 Task: Look for space in Mocajuba, Brazil from 12th July, 2023 to 16th July, 2023 for 8 adults in price range Rs.10000 to Rs.16000. Place can be private room with 8 bedrooms having 8 beds and 8 bathrooms. Property type can be house, flat, guest house. Amenities needed are: wifi, TV, free parkinig on premises, gym, breakfast. Booking option can be shelf check-in. Required host language is English.
Action: Mouse moved to (419, 95)
Screenshot: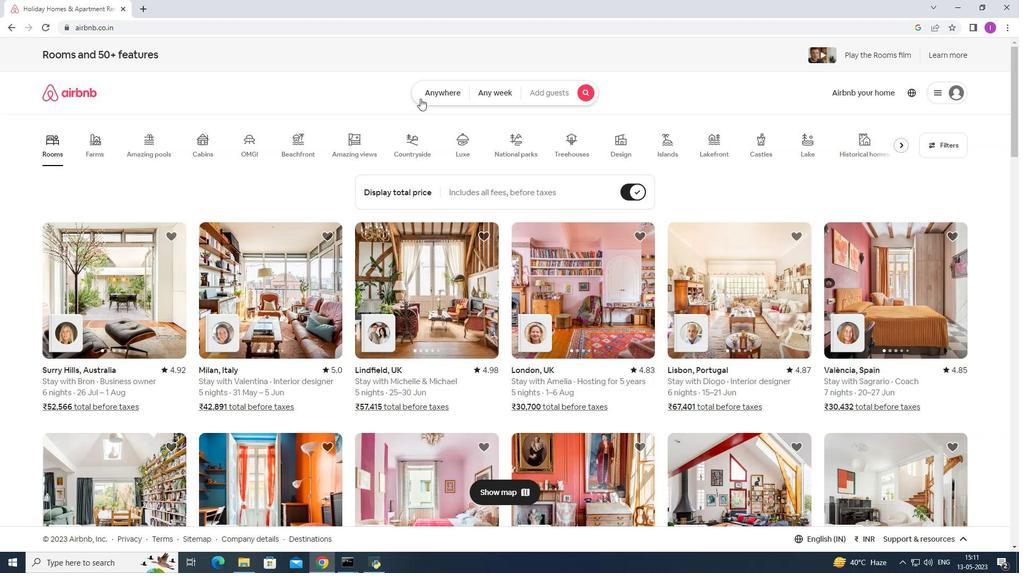 
Action: Mouse pressed left at (419, 95)
Screenshot: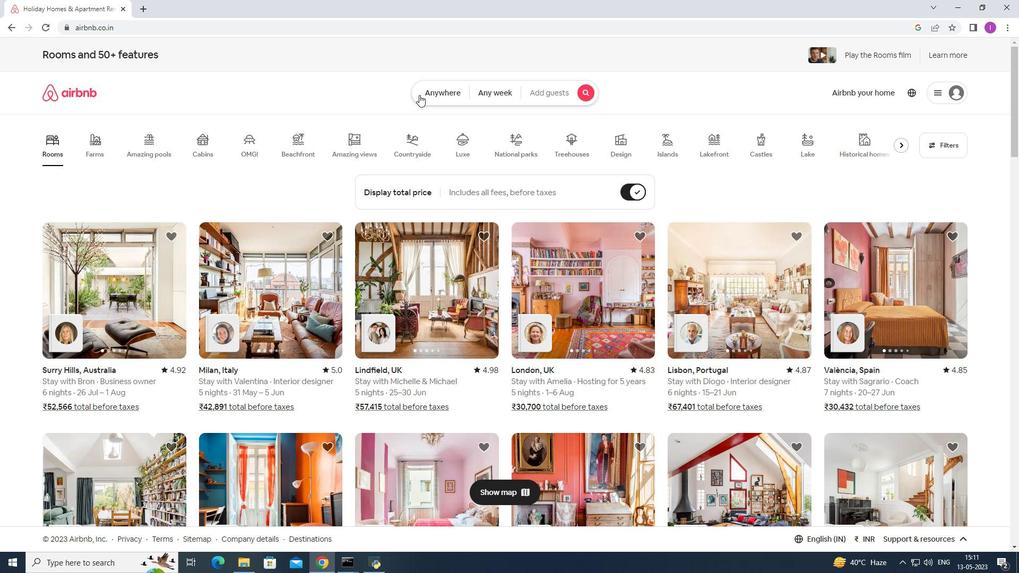 
Action: Mouse moved to (369, 135)
Screenshot: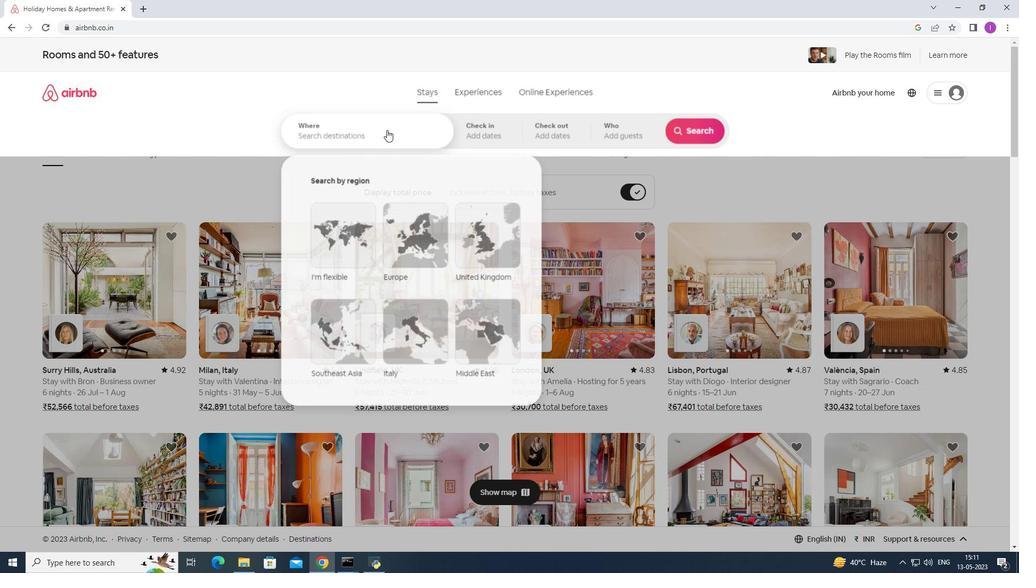 
Action: Mouse pressed left at (369, 135)
Screenshot: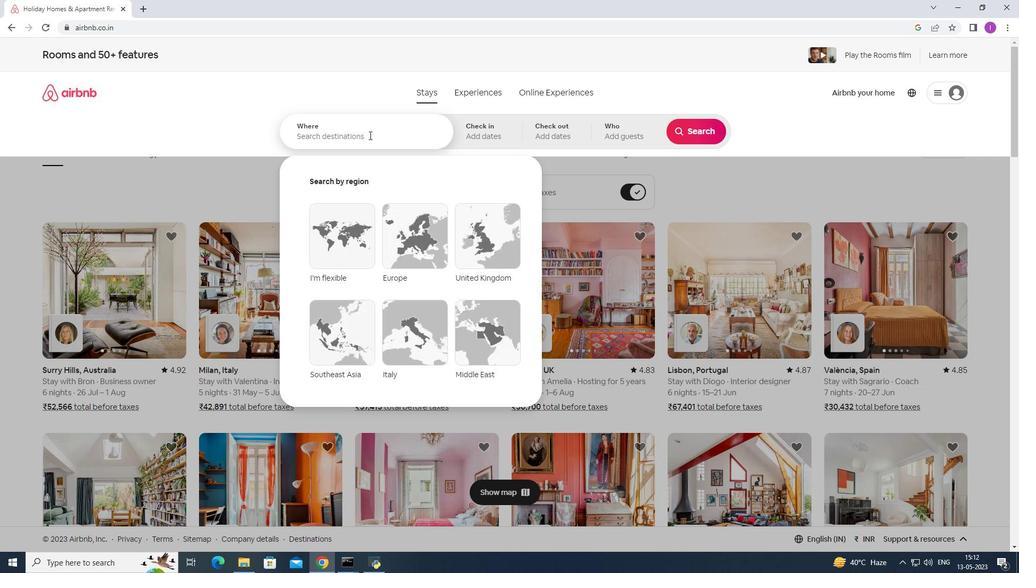 
Action: Mouse moved to (369, 135)
Screenshot: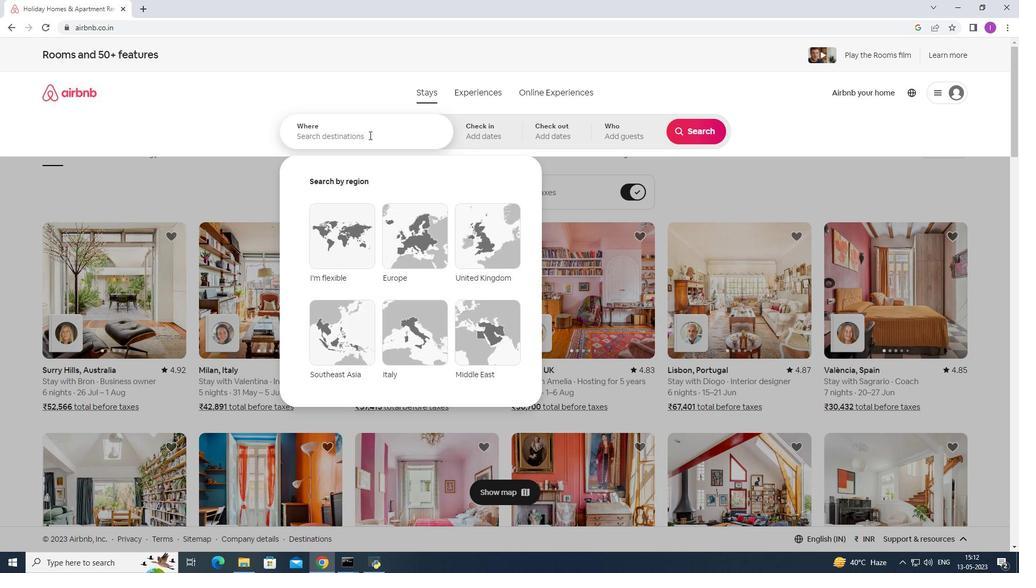 
Action: Key pressed <Key.shift>Mocajuba,<Key.shift>Brazil
Screenshot: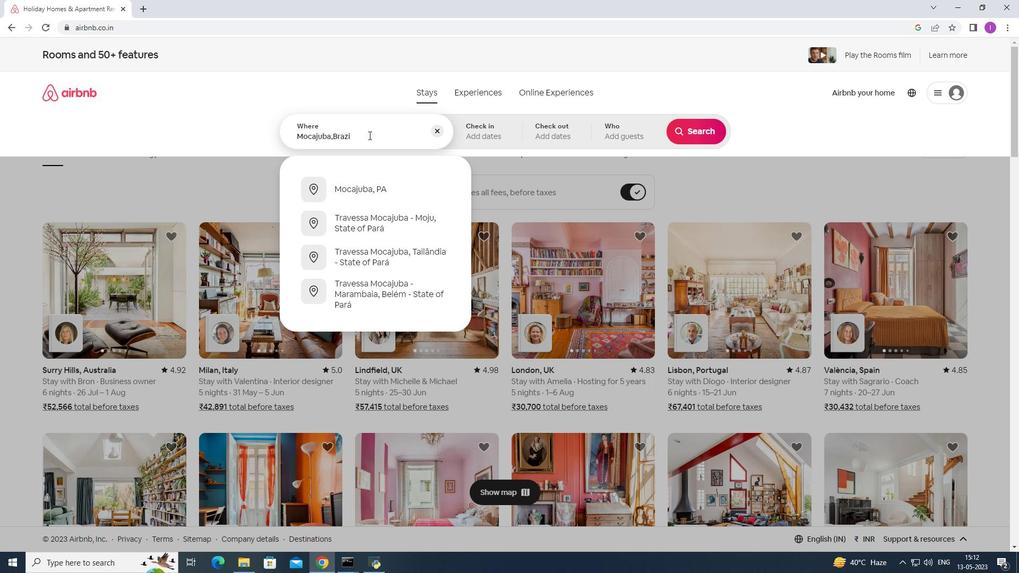 
Action: Mouse moved to (494, 146)
Screenshot: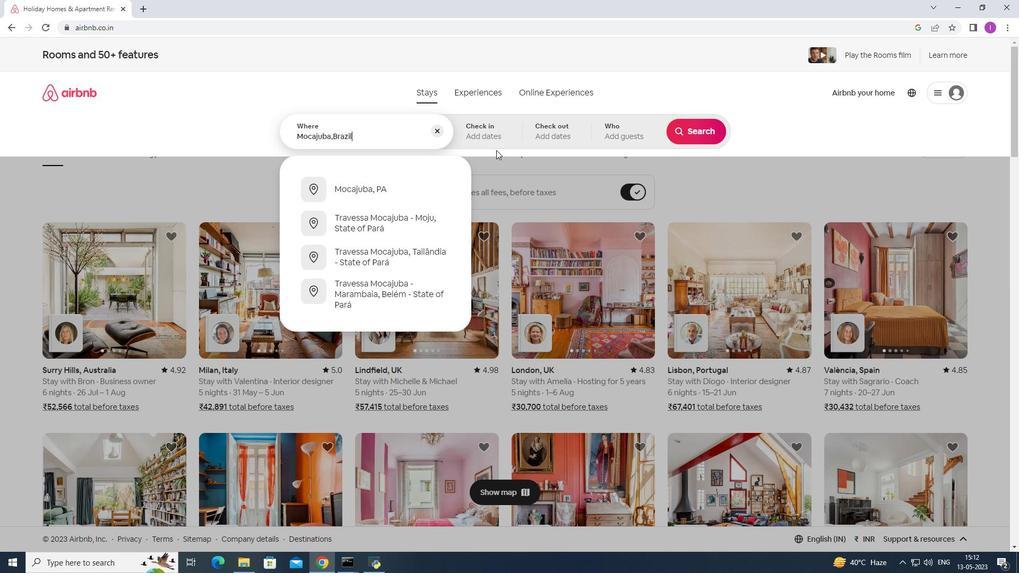 
Action: Mouse pressed left at (494, 146)
Screenshot: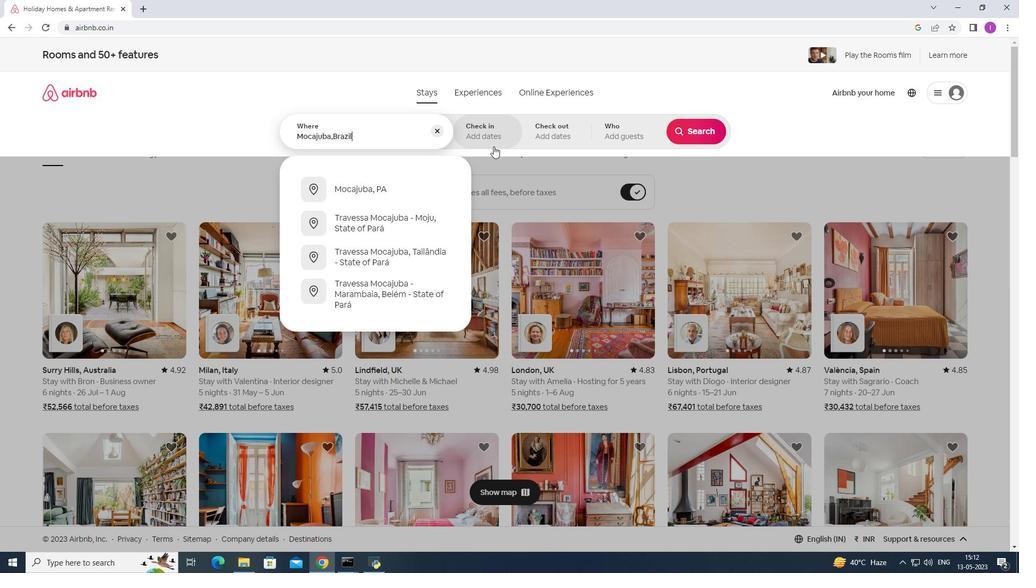 
Action: Mouse moved to (691, 214)
Screenshot: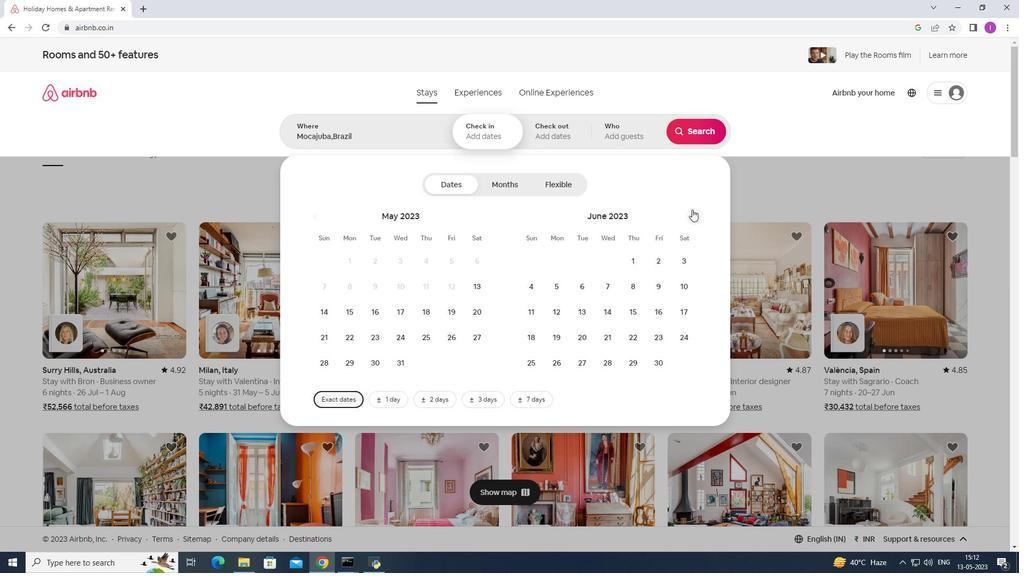 
Action: Mouse pressed left at (691, 214)
Screenshot: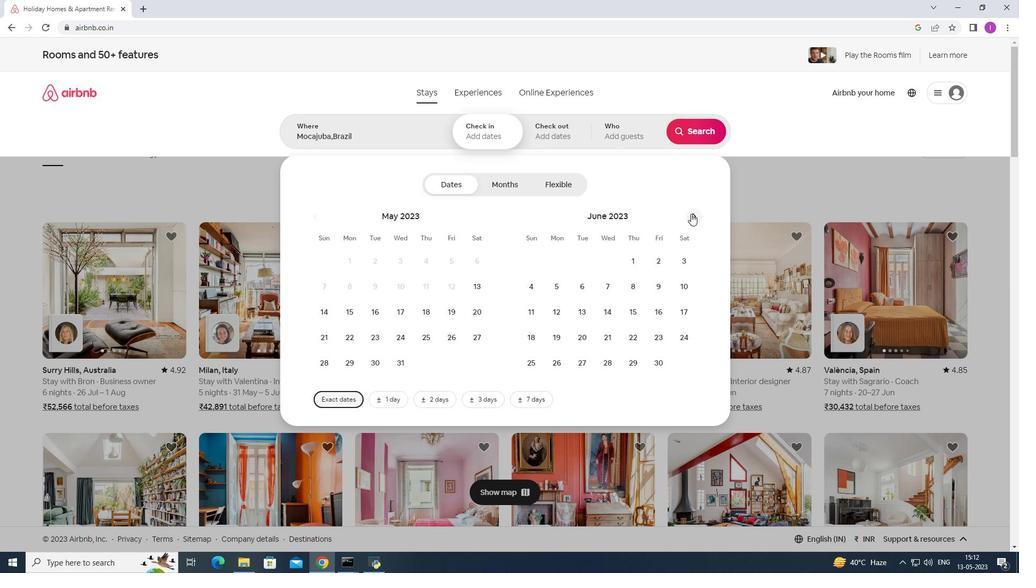 
Action: Mouse moved to (610, 313)
Screenshot: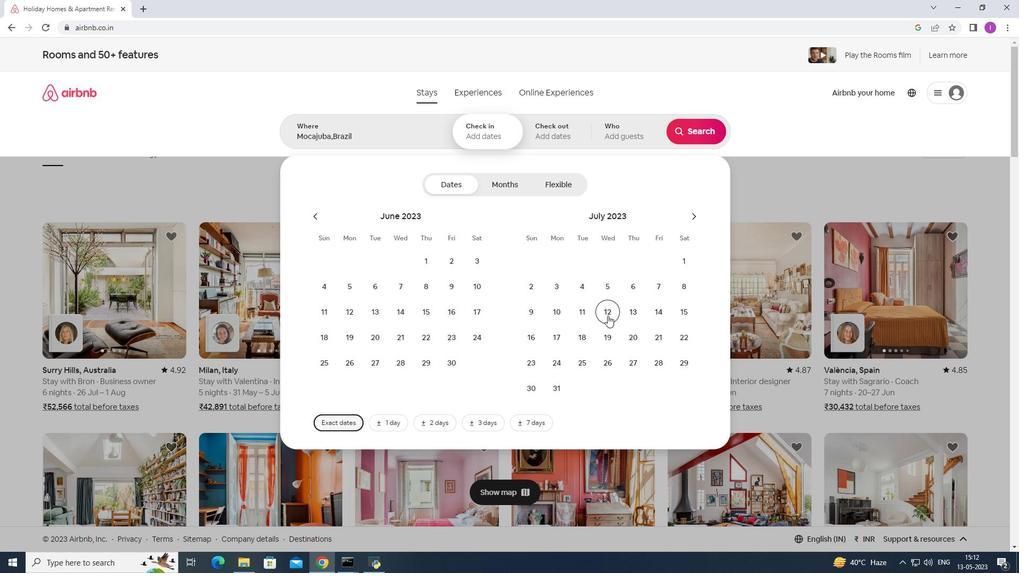 
Action: Mouse pressed left at (610, 313)
Screenshot: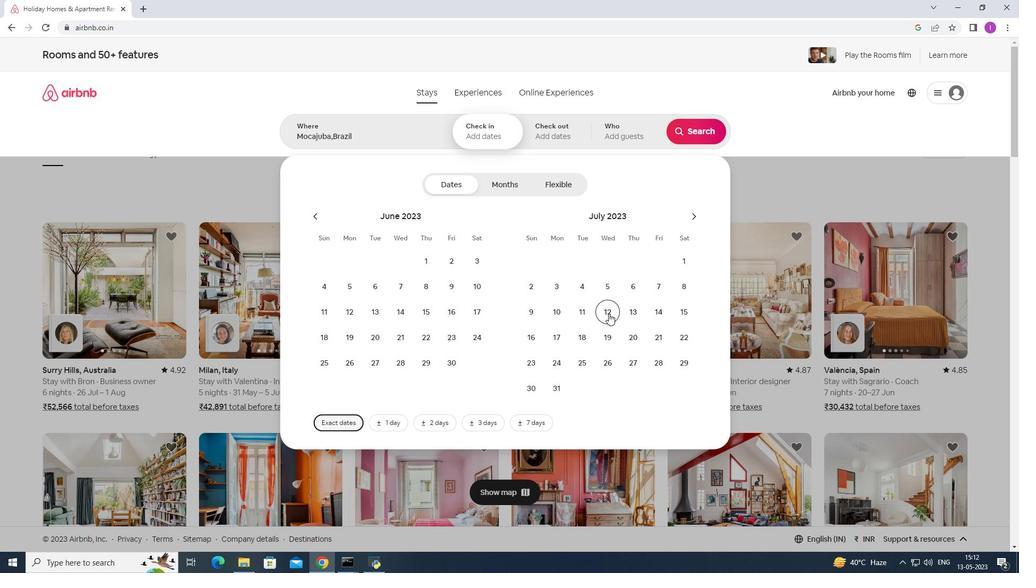 
Action: Mouse moved to (535, 338)
Screenshot: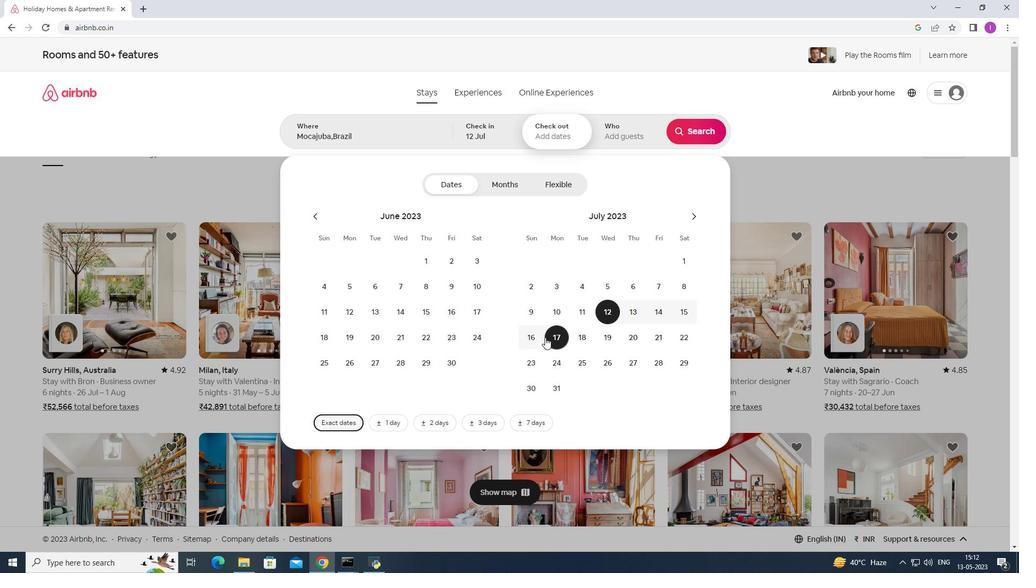 
Action: Mouse pressed left at (535, 338)
Screenshot: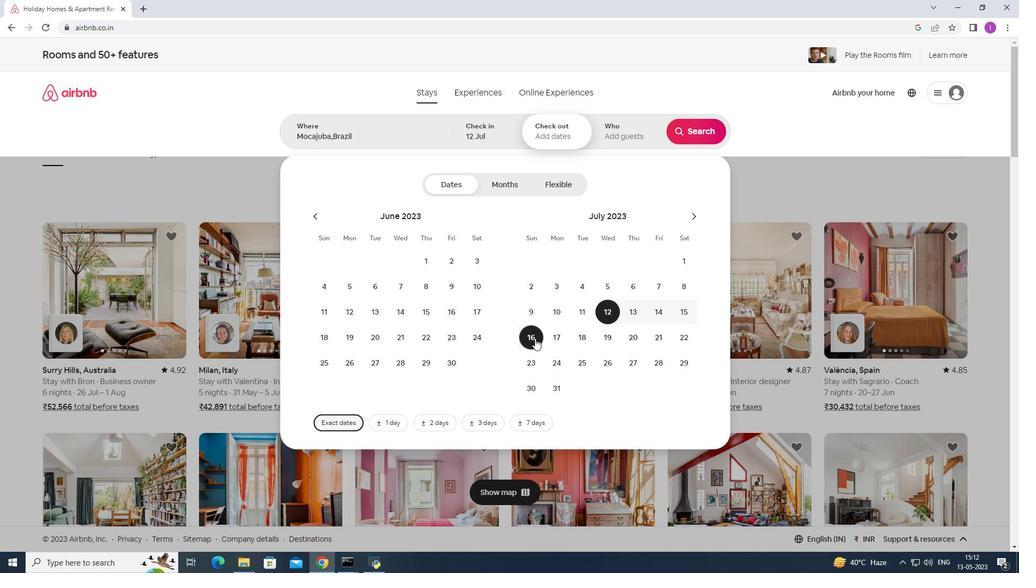 
Action: Mouse moved to (610, 135)
Screenshot: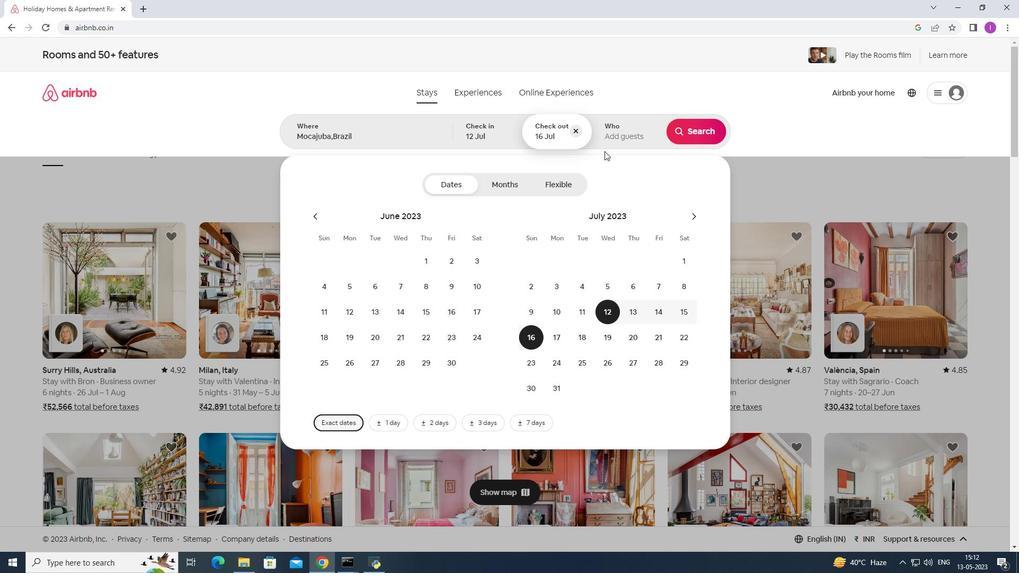 
Action: Mouse pressed left at (610, 135)
Screenshot: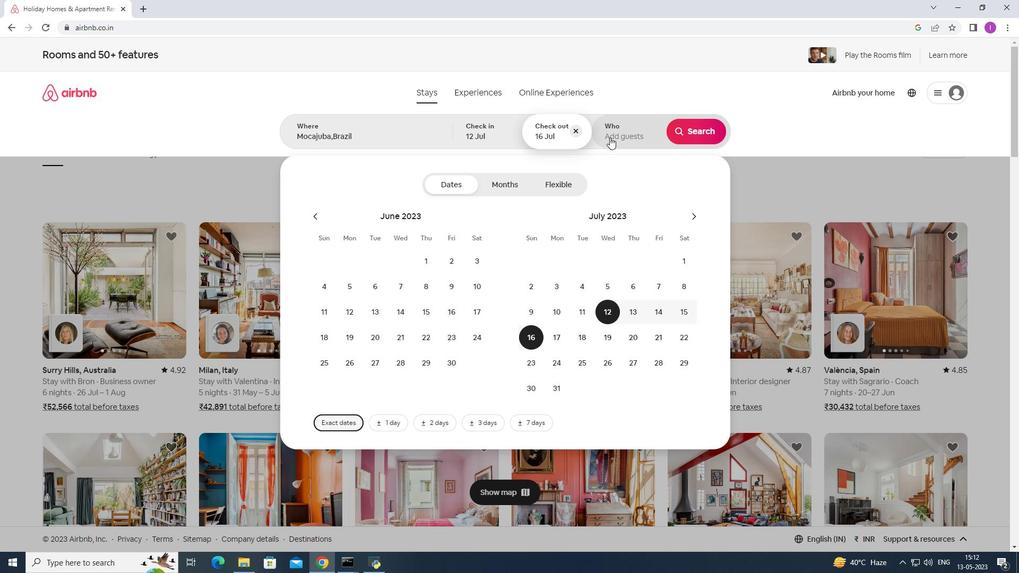 
Action: Mouse moved to (701, 187)
Screenshot: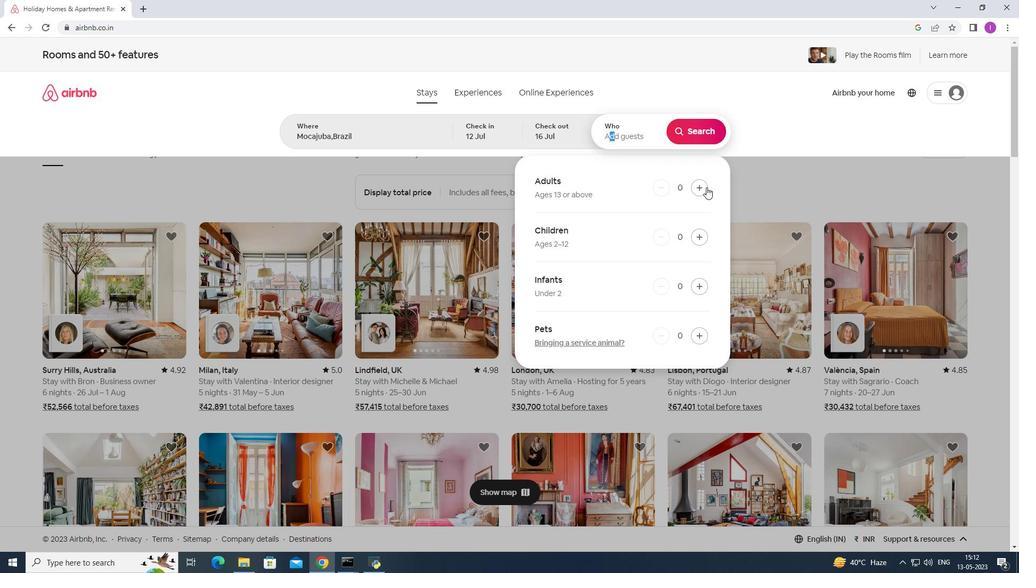 
Action: Mouse pressed left at (701, 187)
Screenshot: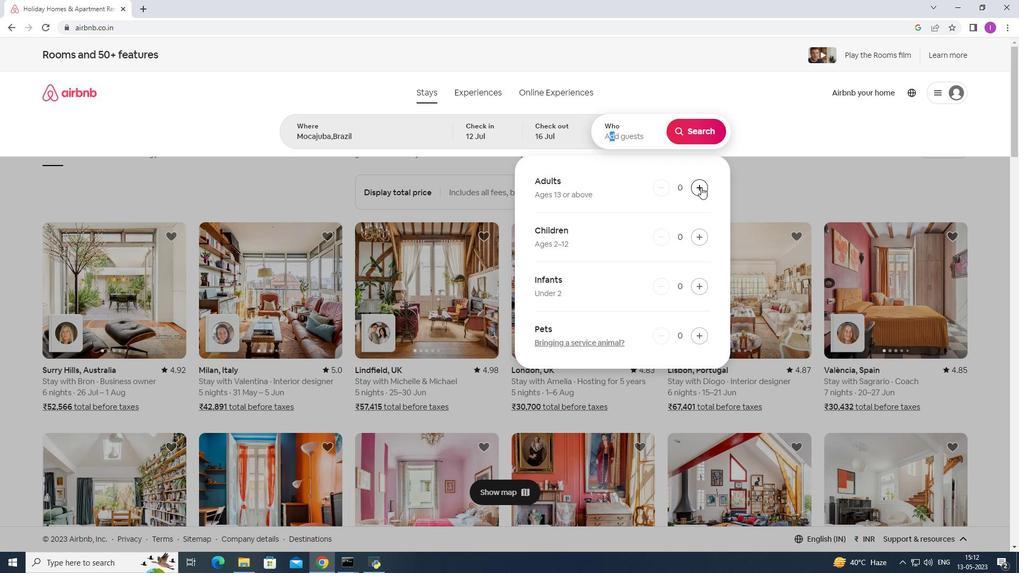 
Action: Mouse pressed left at (701, 187)
Screenshot: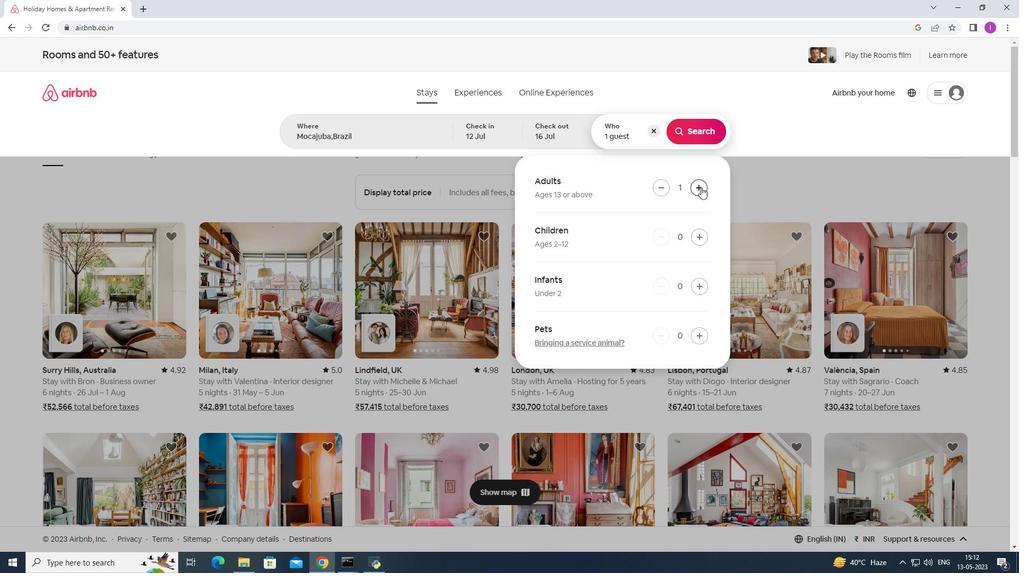
Action: Mouse pressed left at (701, 187)
Screenshot: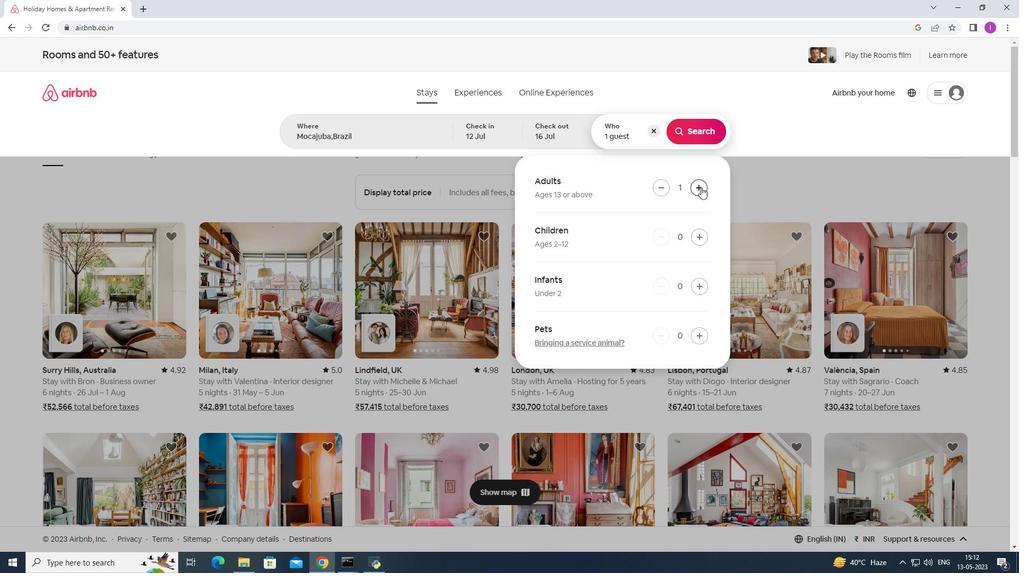 
Action: Mouse pressed left at (701, 187)
Screenshot: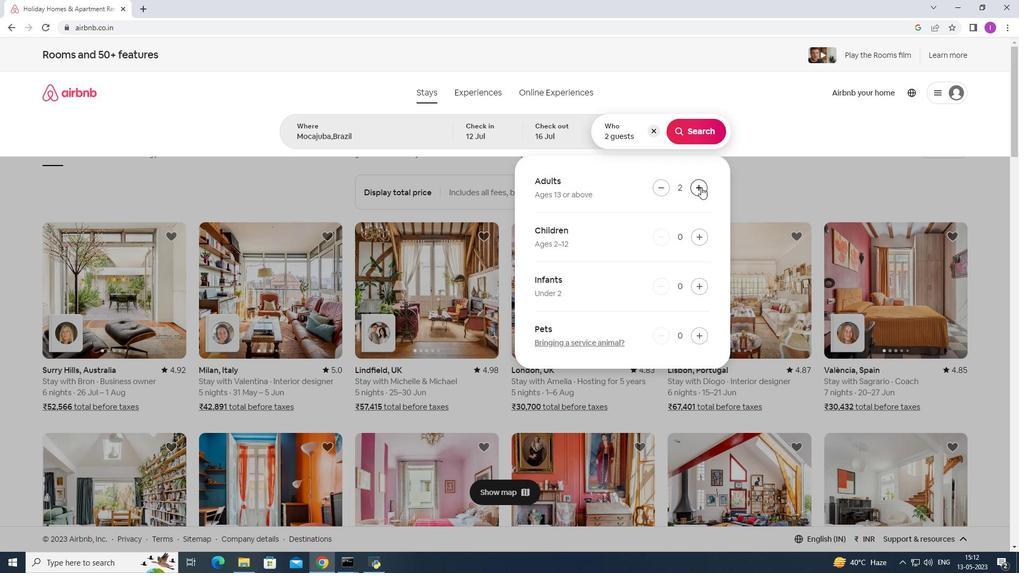 
Action: Mouse pressed left at (701, 187)
Screenshot: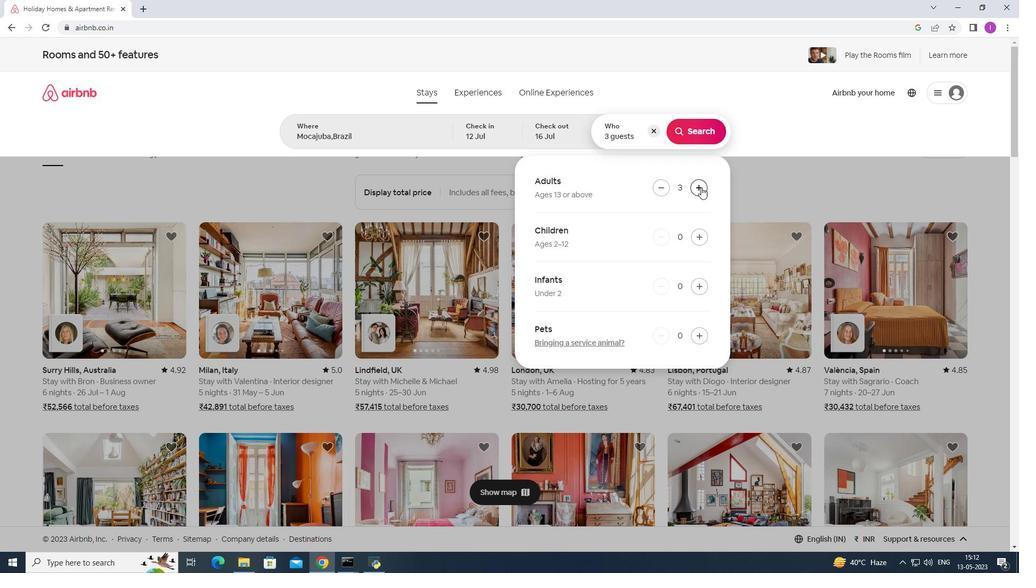 
Action: Mouse pressed left at (701, 187)
Screenshot: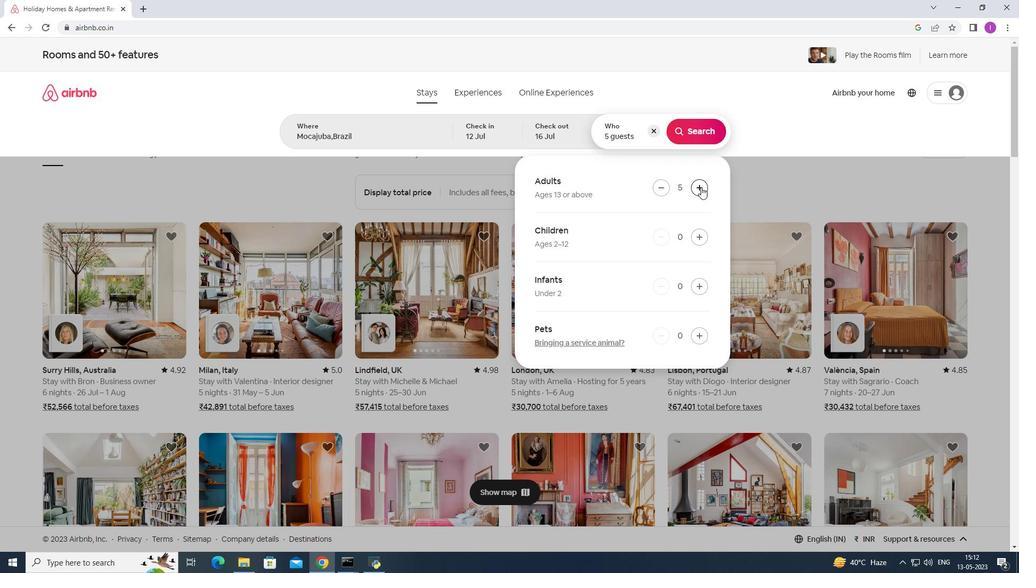 
Action: Mouse pressed left at (701, 187)
Screenshot: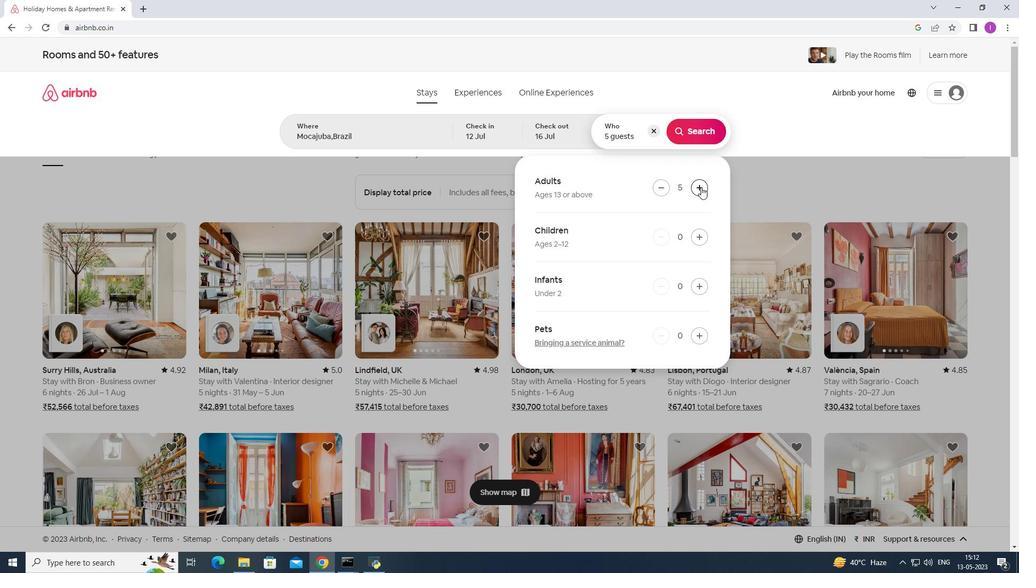 
Action: Mouse moved to (701, 188)
Screenshot: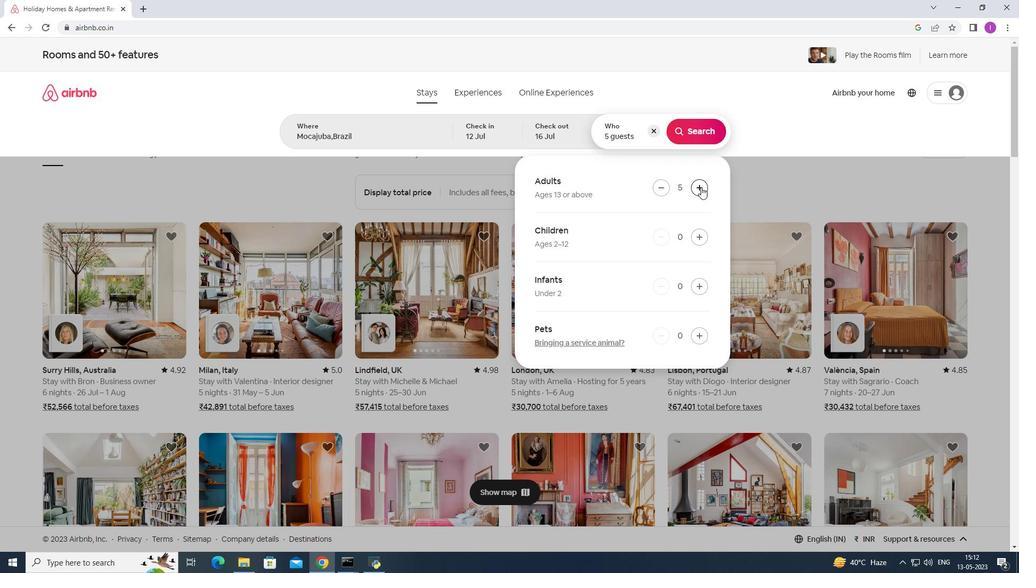 
Action: Mouse pressed left at (701, 188)
Screenshot: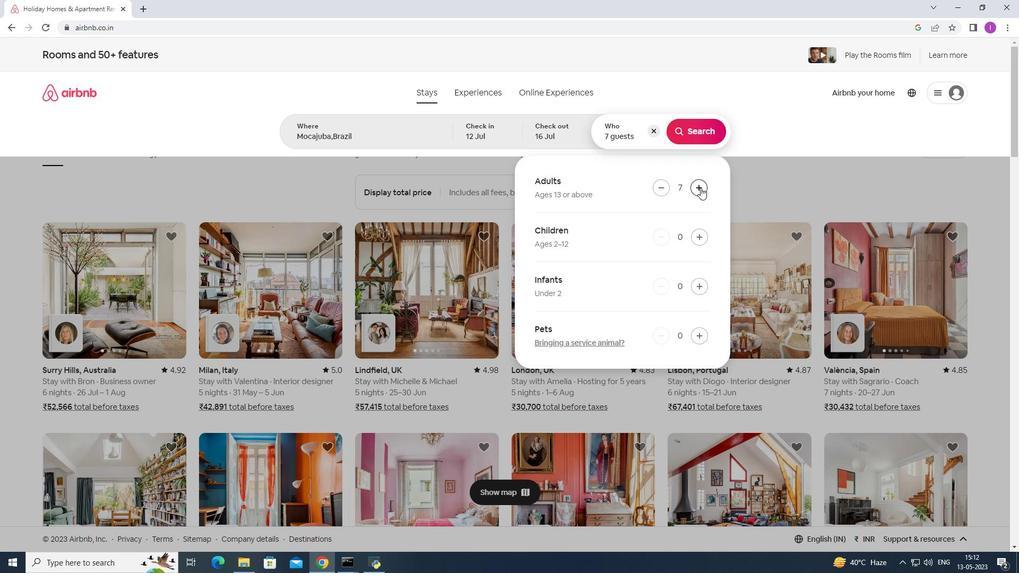 
Action: Mouse moved to (705, 130)
Screenshot: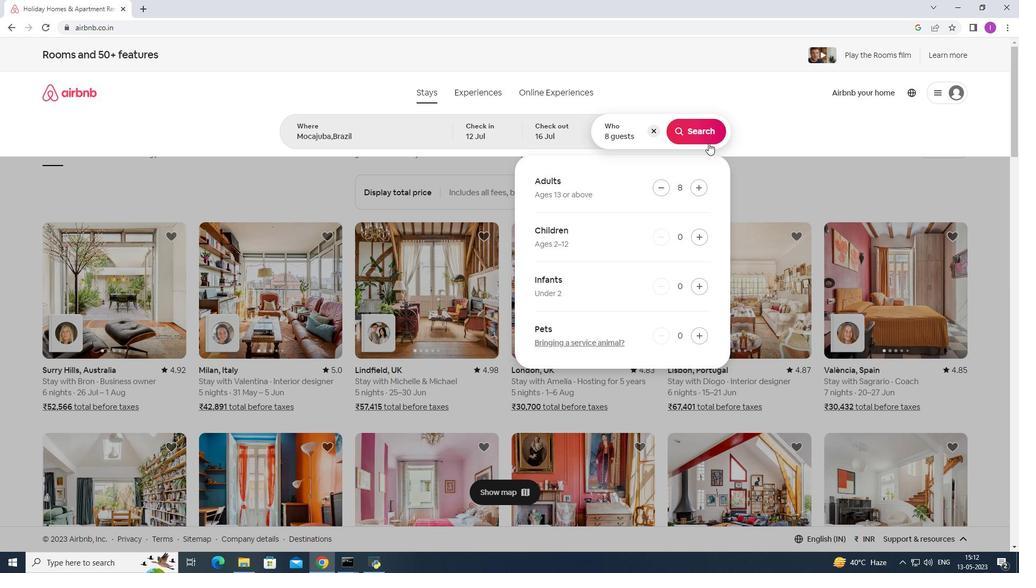 
Action: Mouse pressed left at (705, 130)
Screenshot: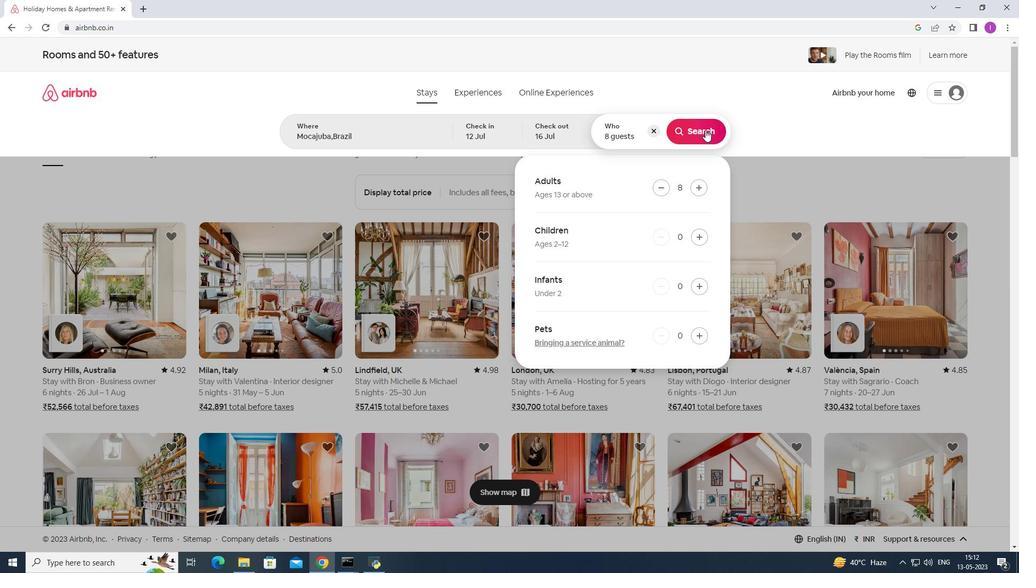 
Action: Mouse moved to (967, 104)
Screenshot: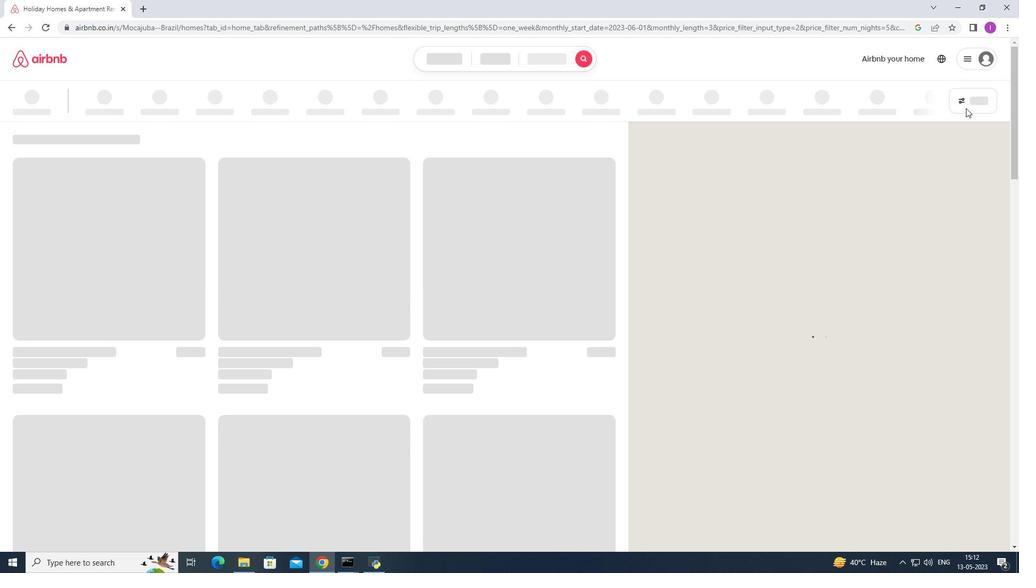
Action: Mouse pressed left at (967, 104)
Screenshot: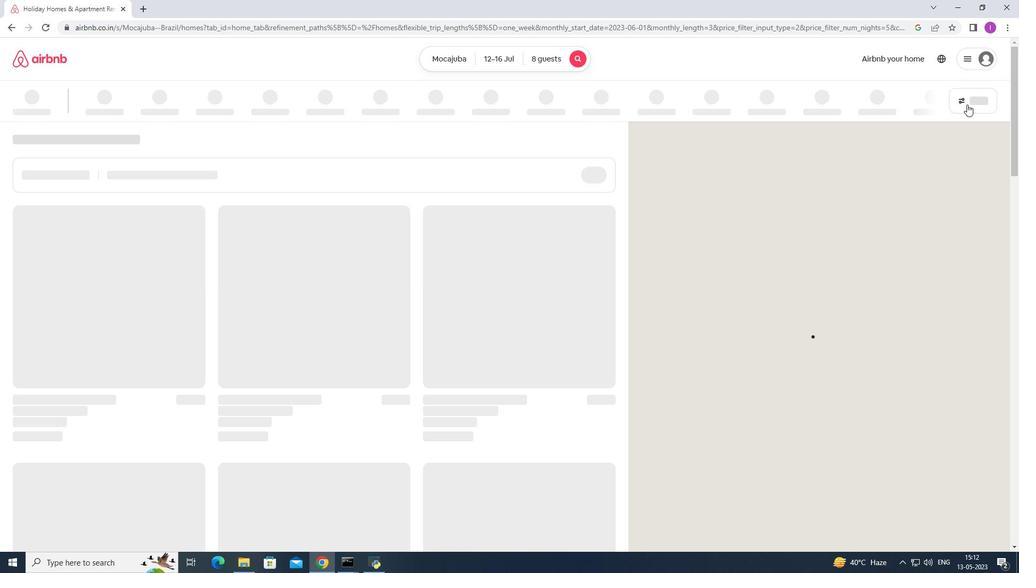 
Action: Mouse moved to (569, 360)
Screenshot: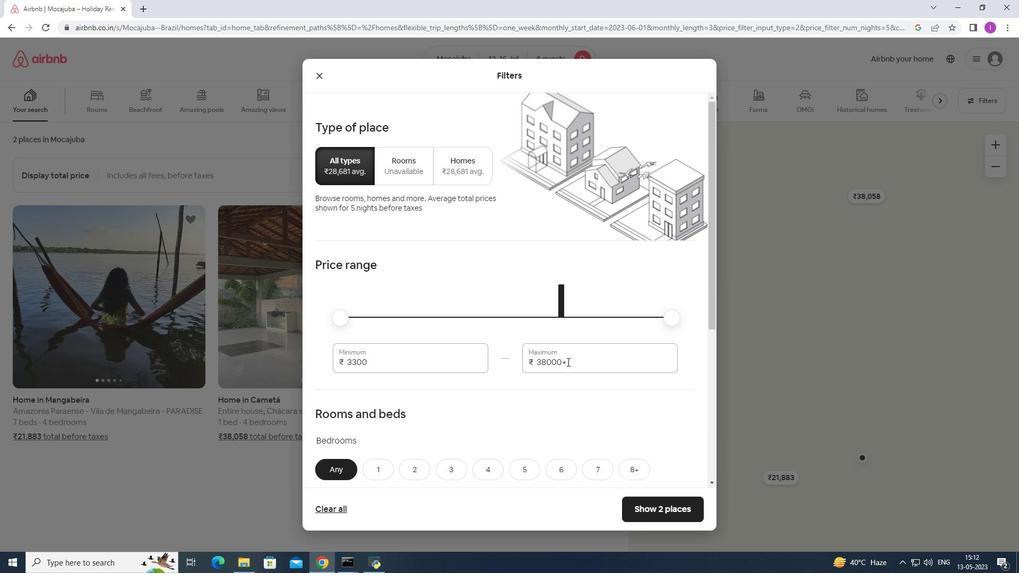 
Action: Mouse pressed left at (569, 360)
Screenshot: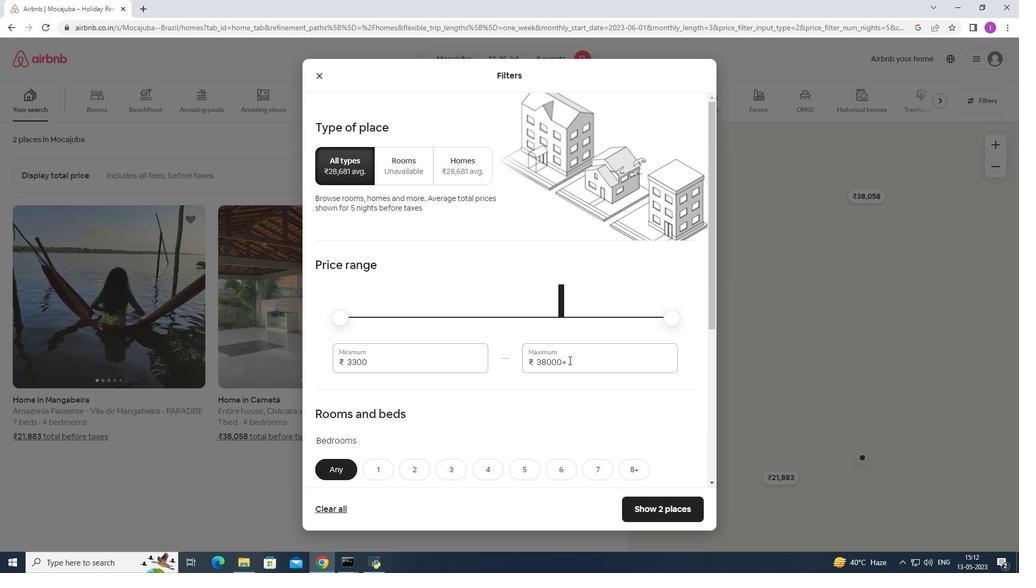 
Action: Mouse moved to (575, 362)
Screenshot: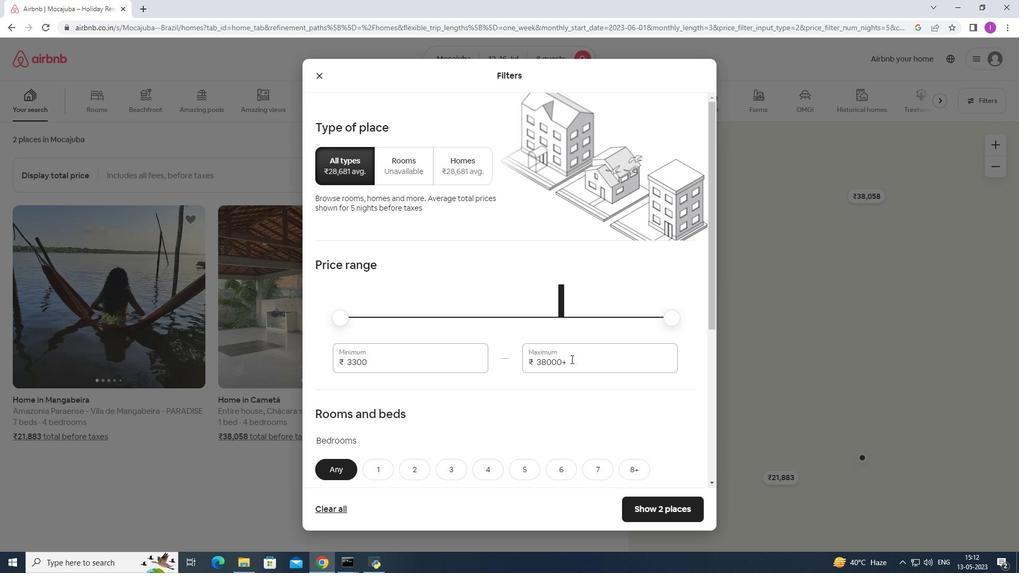 
Action: Mouse pressed left at (575, 362)
Screenshot: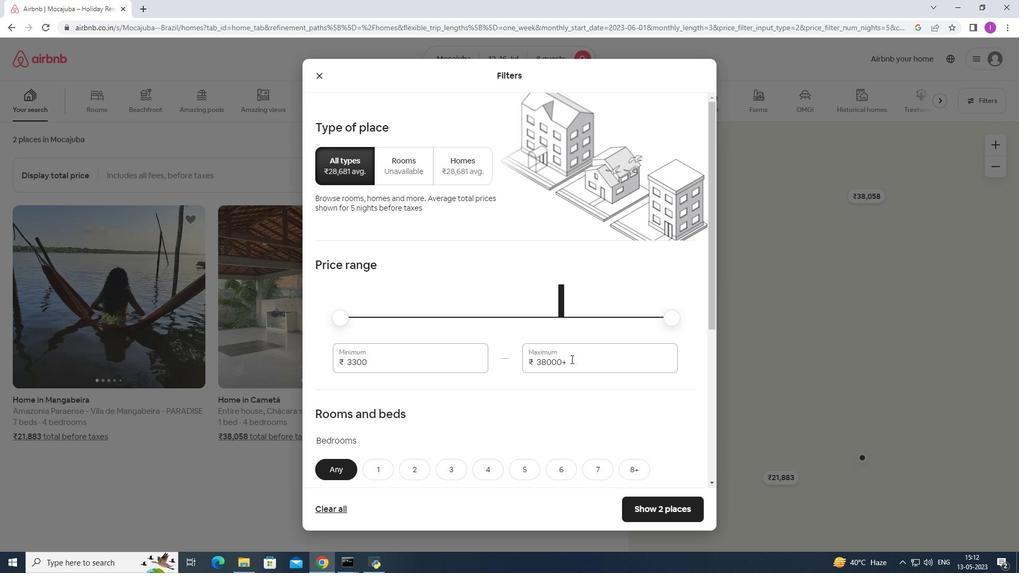 
Action: Mouse moved to (565, 361)
Screenshot: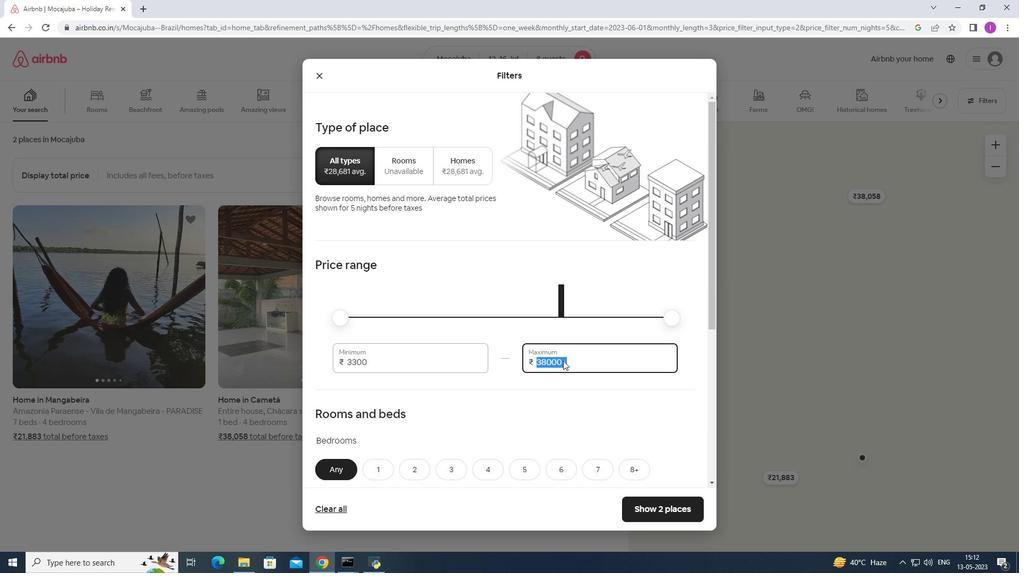 
Action: Mouse pressed left at (565, 361)
Screenshot: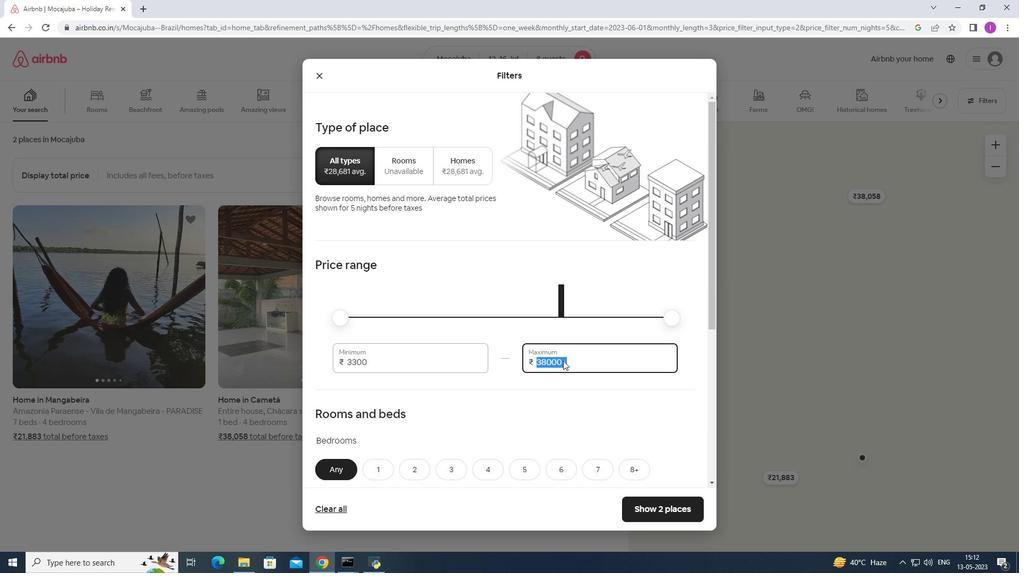 
Action: Mouse moved to (574, 360)
Screenshot: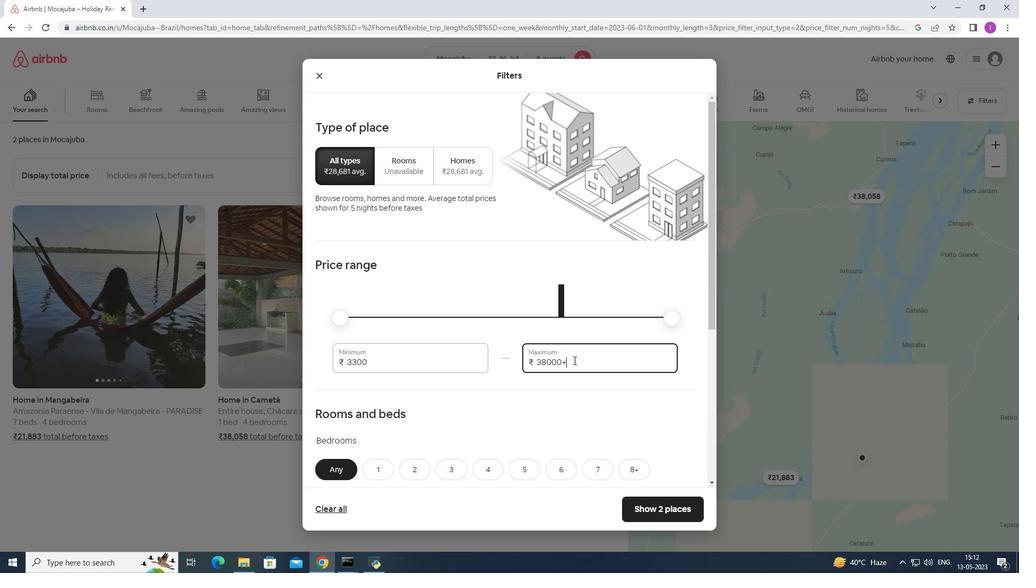 
Action: Mouse pressed left at (574, 360)
Screenshot: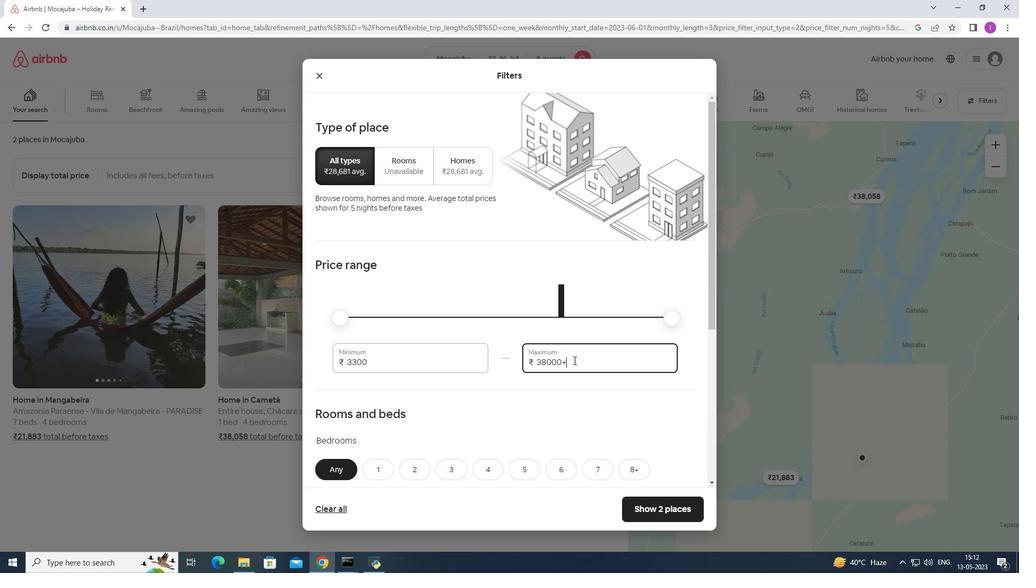 
Action: Mouse moved to (531, 370)
Screenshot: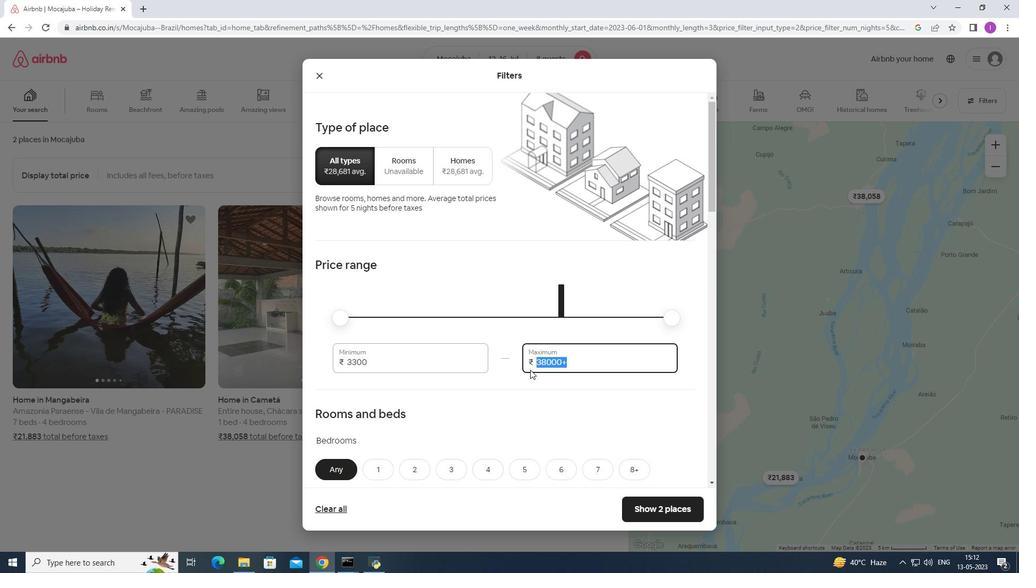 
Action: Key pressed 1
Screenshot: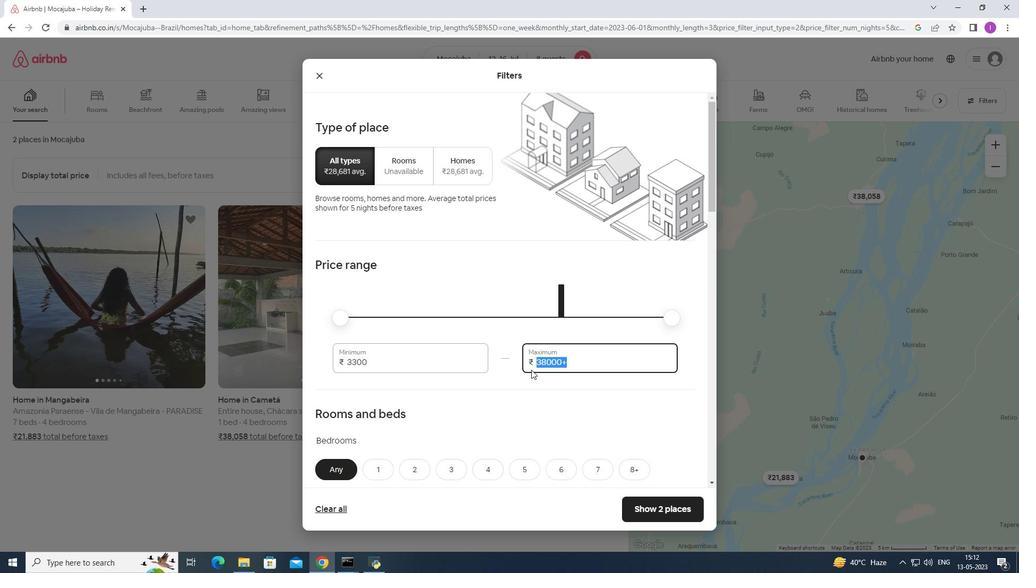 
Action: Mouse moved to (532, 369)
Screenshot: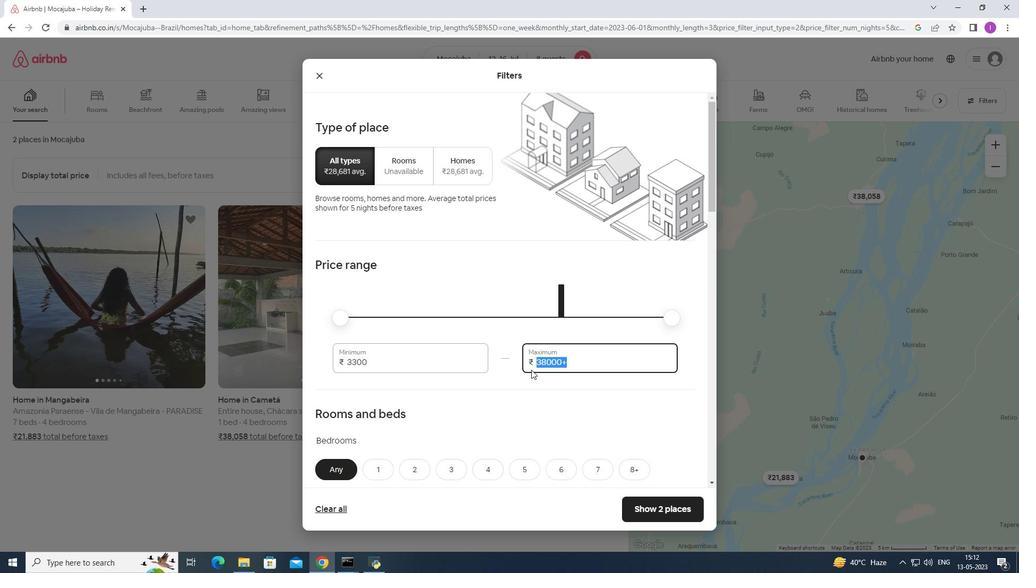 
Action: Key pressed 6000
Screenshot: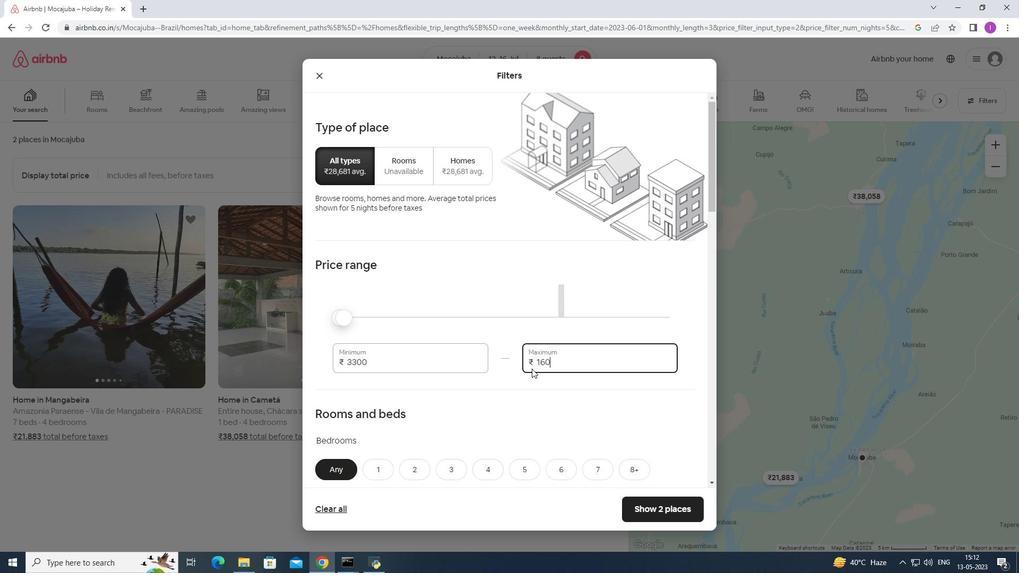 
Action: Mouse moved to (379, 365)
Screenshot: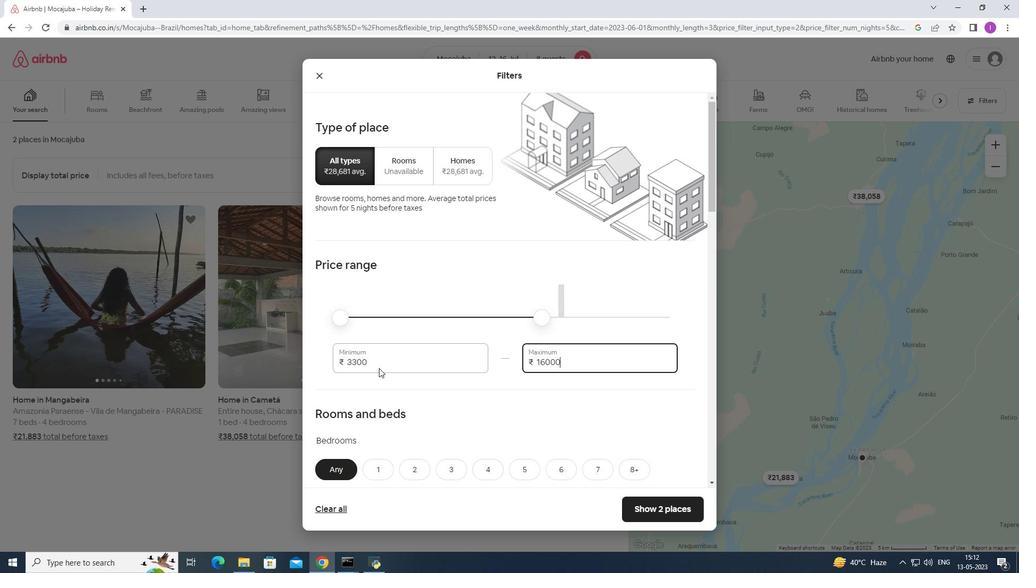 
Action: Mouse pressed left at (379, 365)
Screenshot: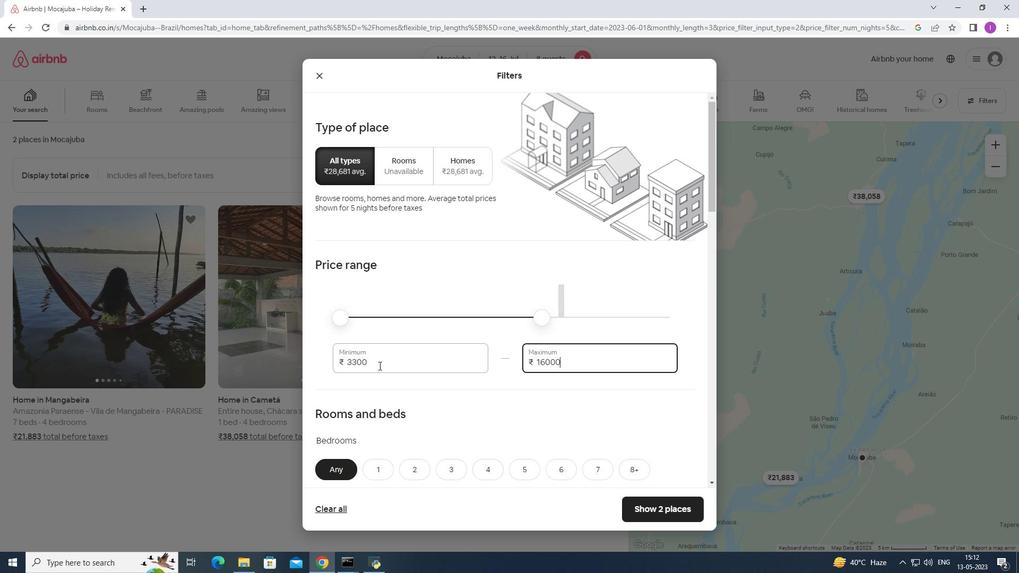 
Action: Mouse moved to (453, 376)
Screenshot: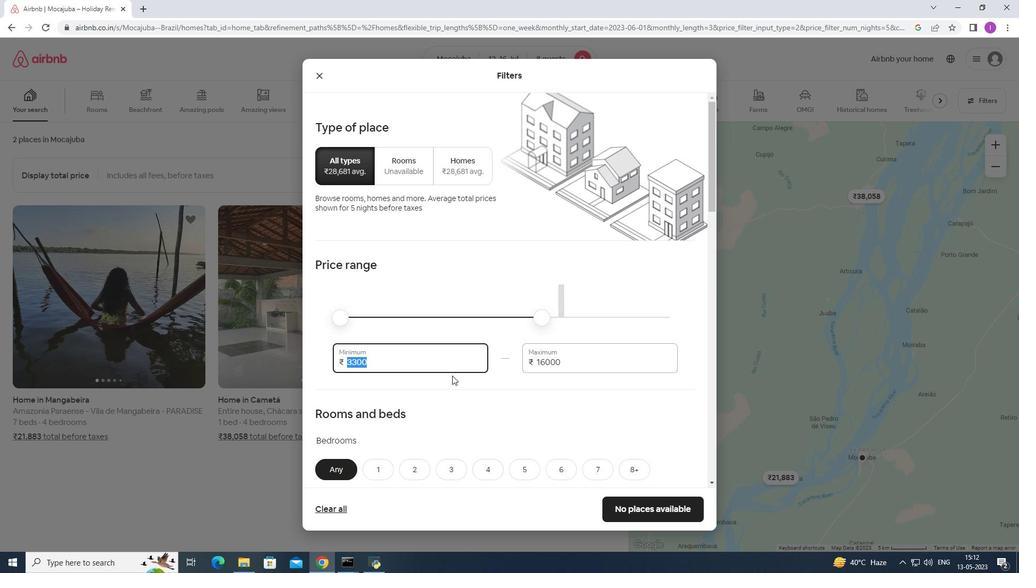 
Action: Key pressed 1
Screenshot: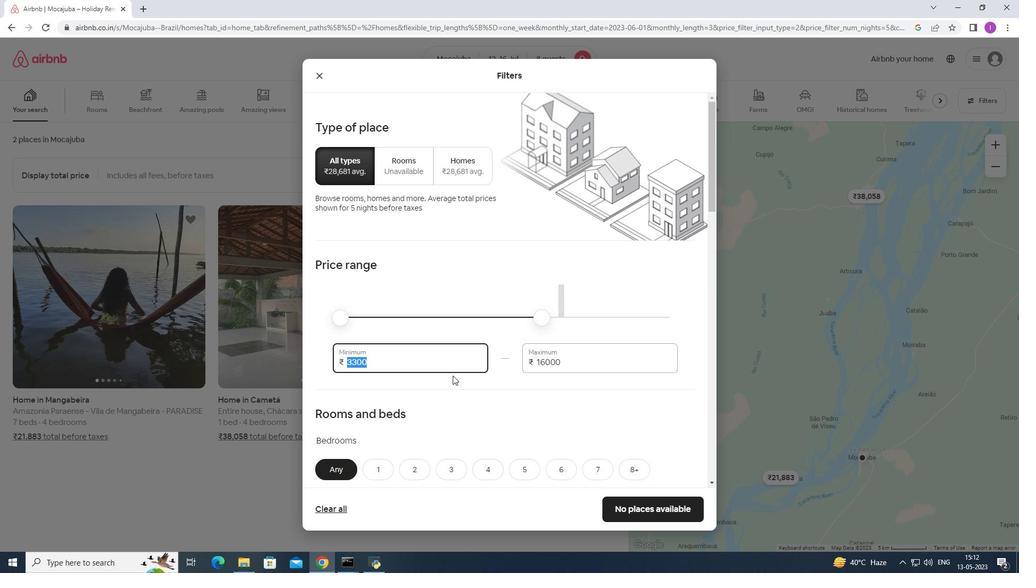 
Action: Mouse moved to (454, 377)
Screenshot: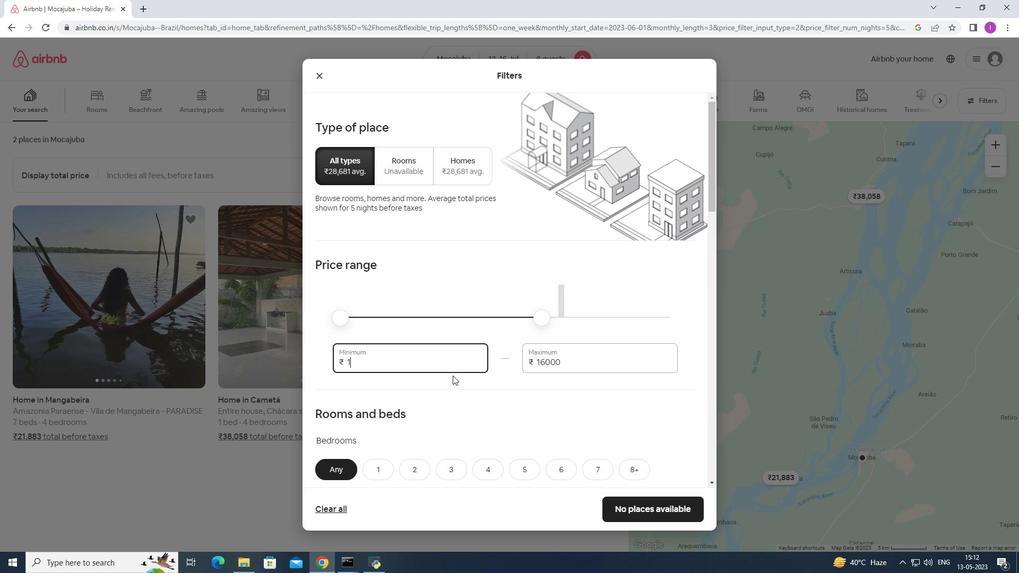 
Action: Key pressed 0000
Screenshot: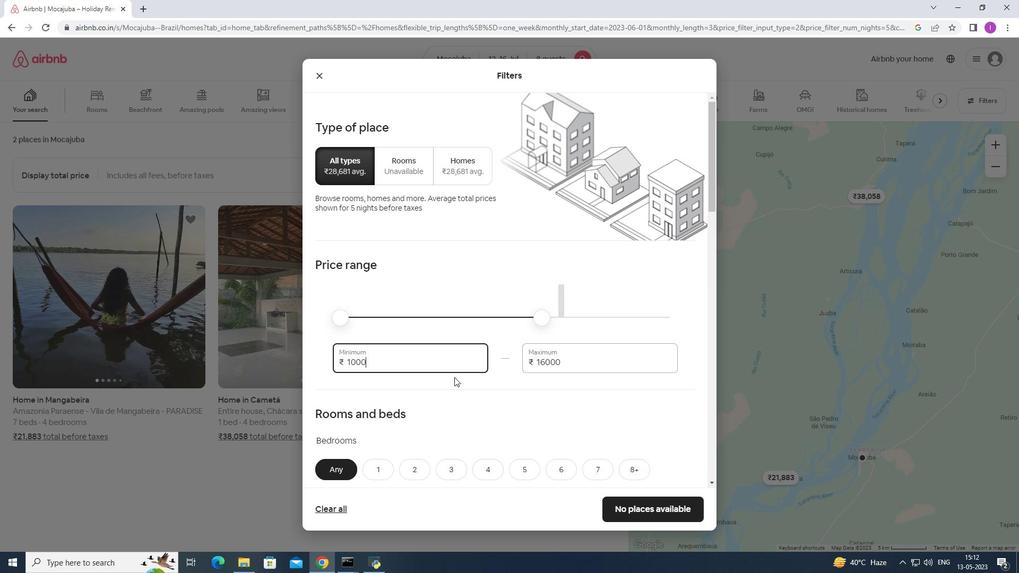 
Action: Mouse moved to (432, 379)
Screenshot: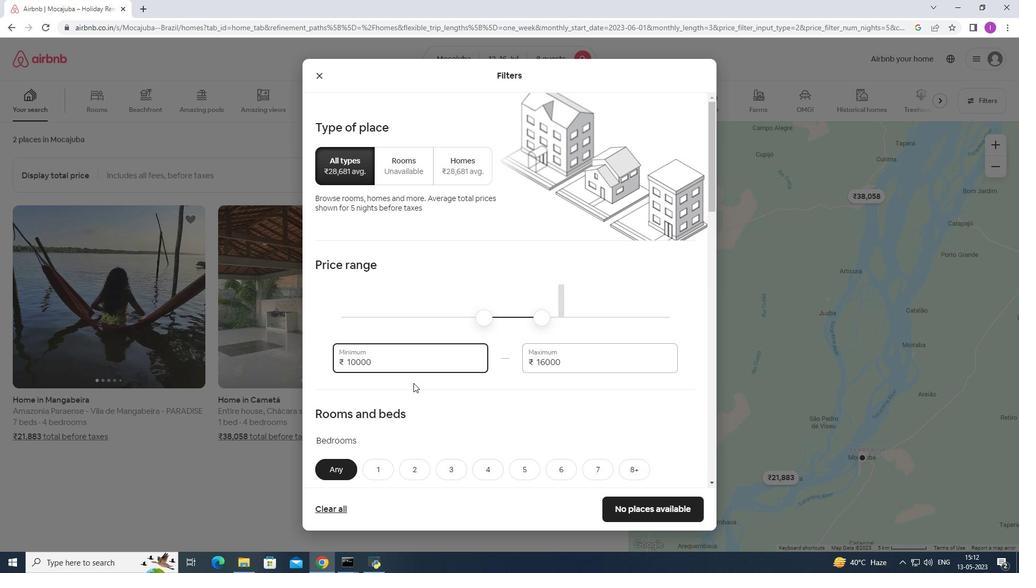 
Action: Mouse scrolled (432, 379) with delta (0, 0)
Screenshot: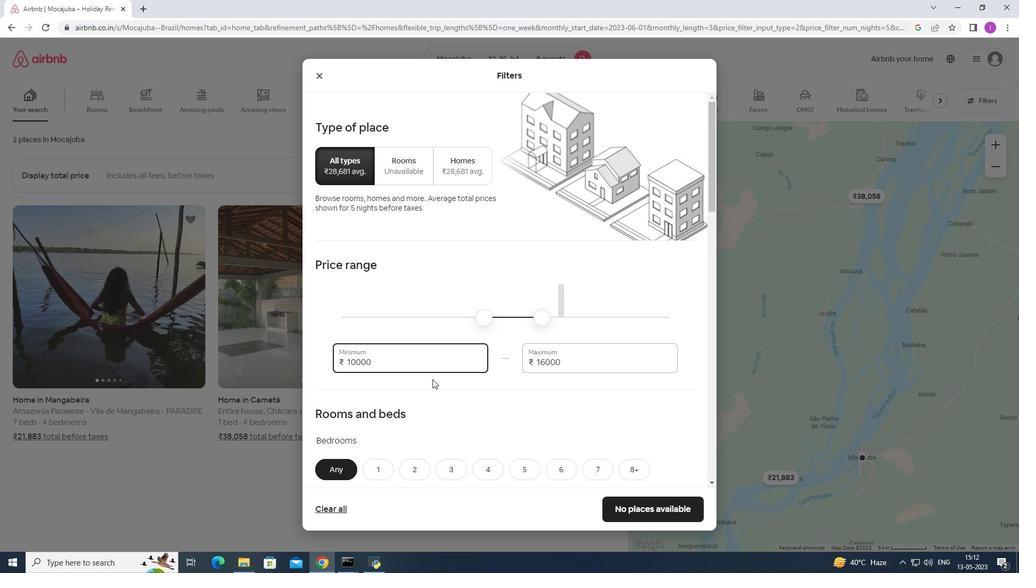 
Action: Mouse scrolled (432, 379) with delta (0, 0)
Screenshot: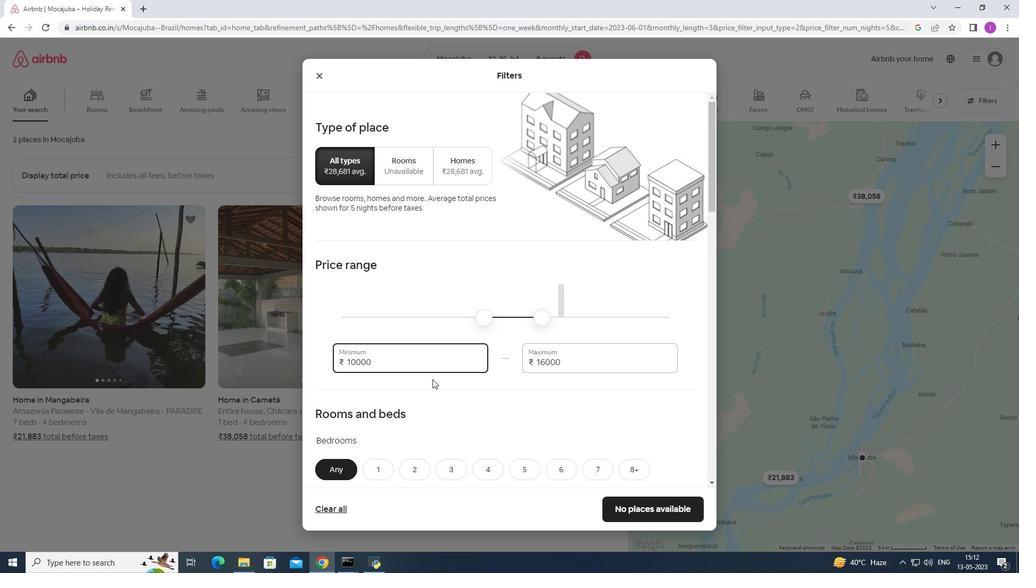 
Action: Mouse moved to (436, 377)
Screenshot: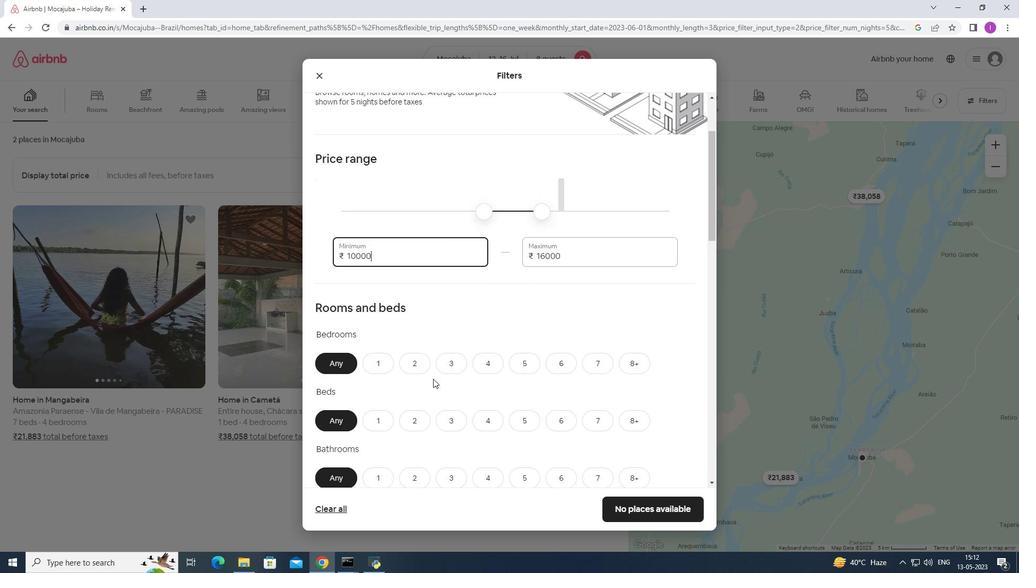 
Action: Mouse scrolled (436, 377) with delta (0, 0)
Screenshot: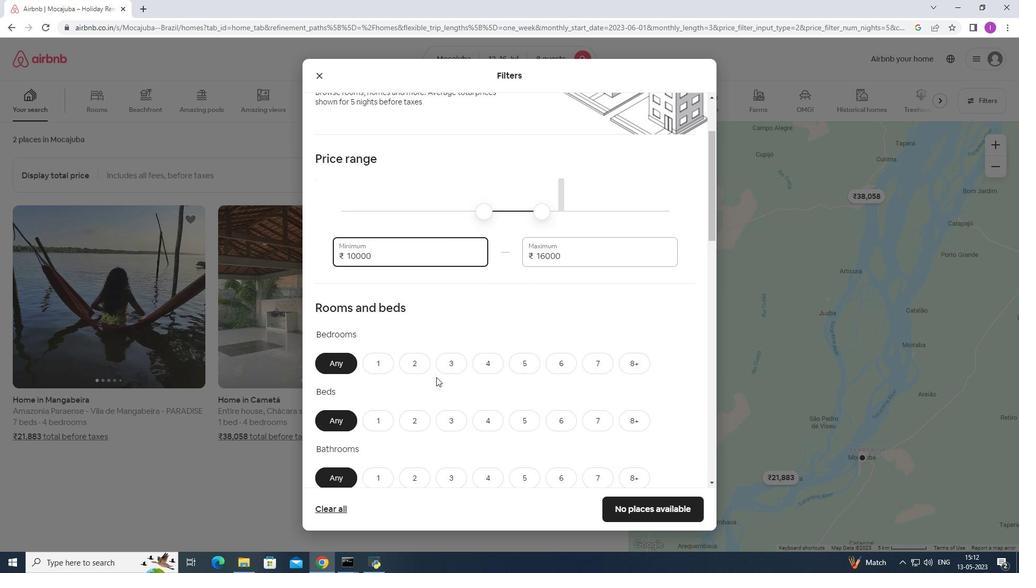 
Action: Mouse scrolled (436, 377) with delta (0, 0)
Screenshot: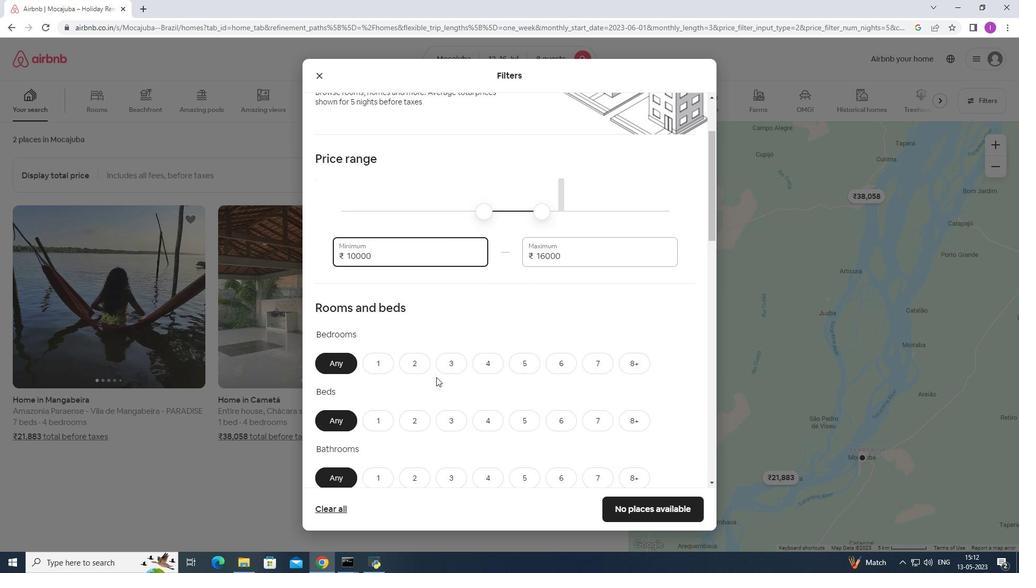 
Action: Mouse moved to (446, 371)
Screenshot: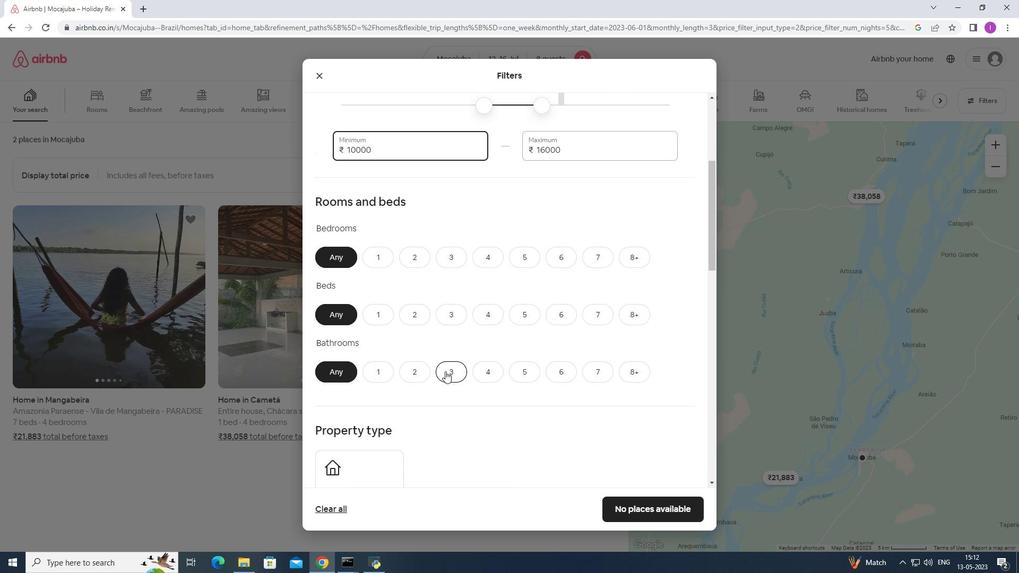 
Action: Mouse scrolled (446, 370) with delta (0, 0)
Screenshot: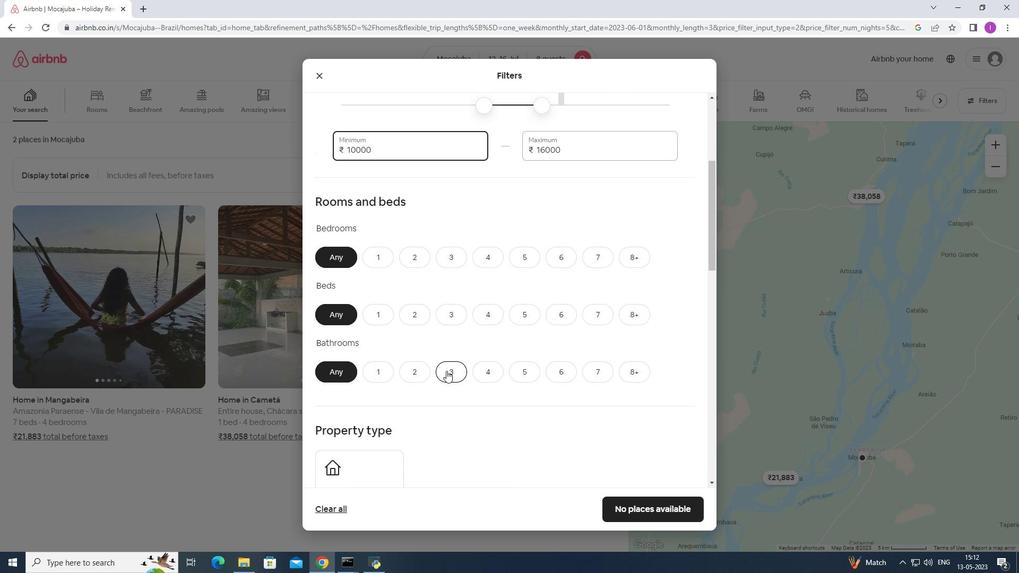 
Action: Mouse moved to (637, 203)
Screenshot: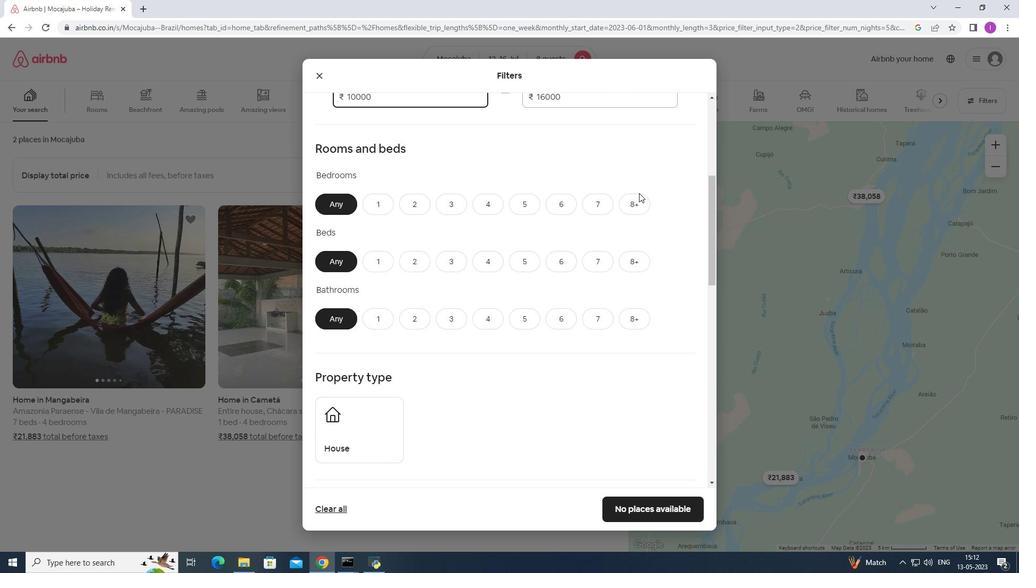 
Action: Mouse pressed left at (637, 203)
Screenshot: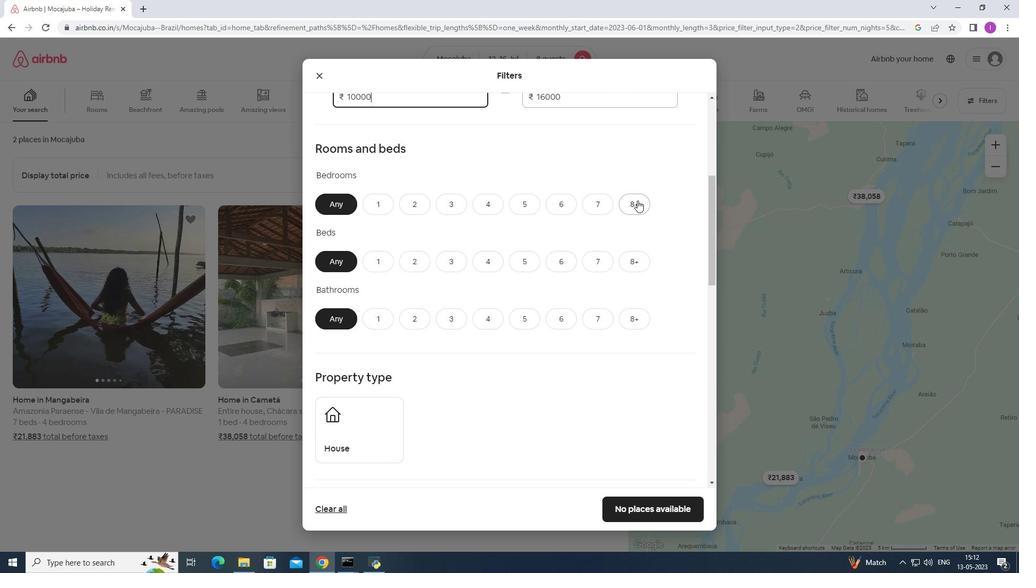 
Action: Mouse moved to (638, 268)
Screenshot: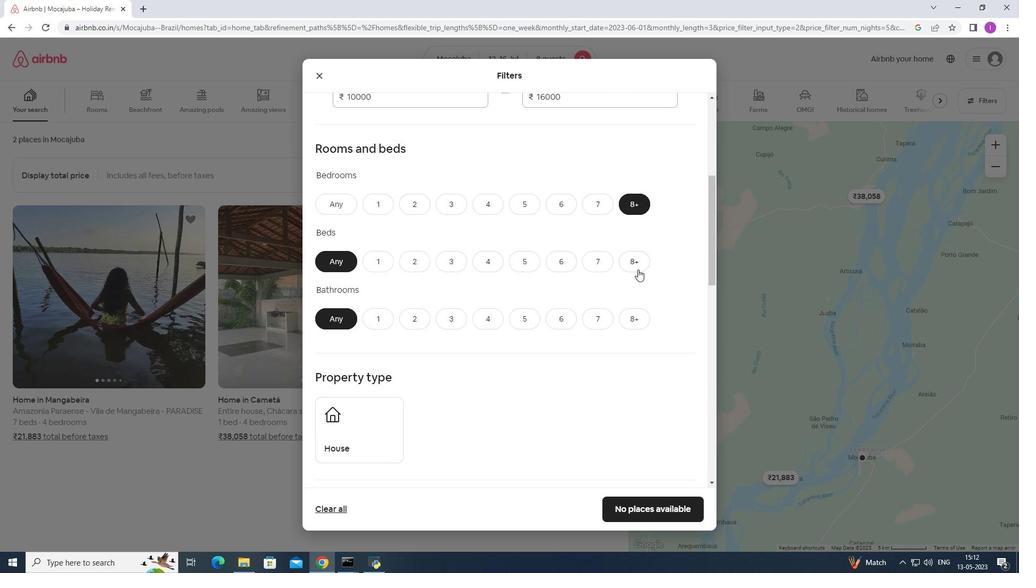
Action: Mouse pressed left at (638, 268)
Screenshot: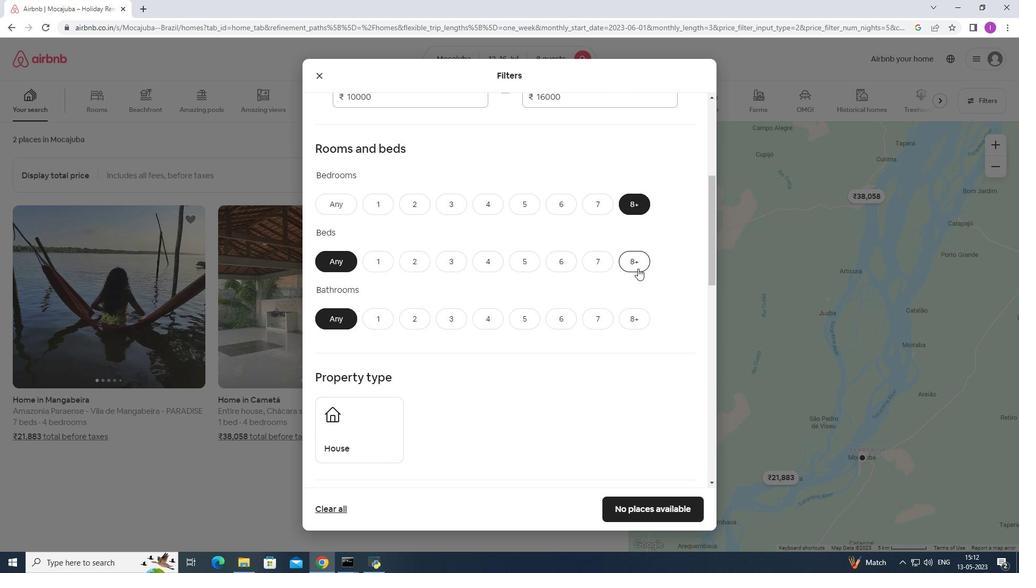 
Action: Mouse moved to (631, 315)
Screenshot: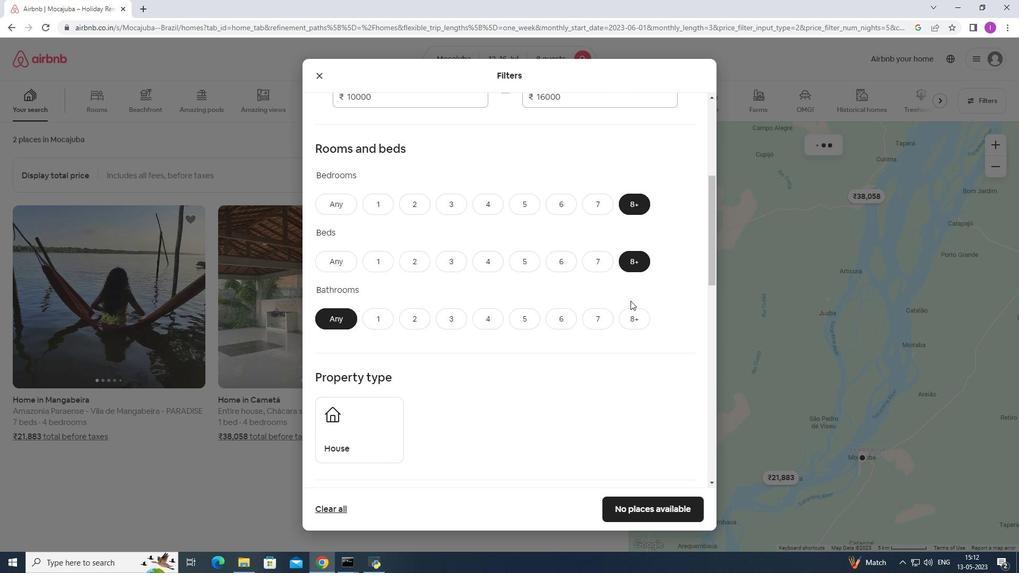 
Action: Mouse pressed left at (631, 315)
Screenshot: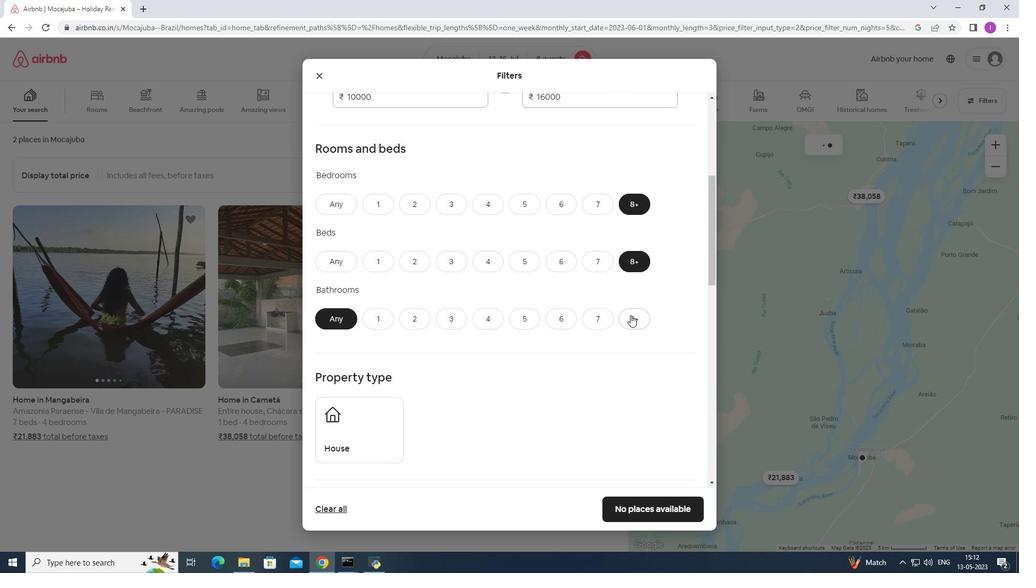 
Action: Mouse moved to (626, 275)
Screenshot: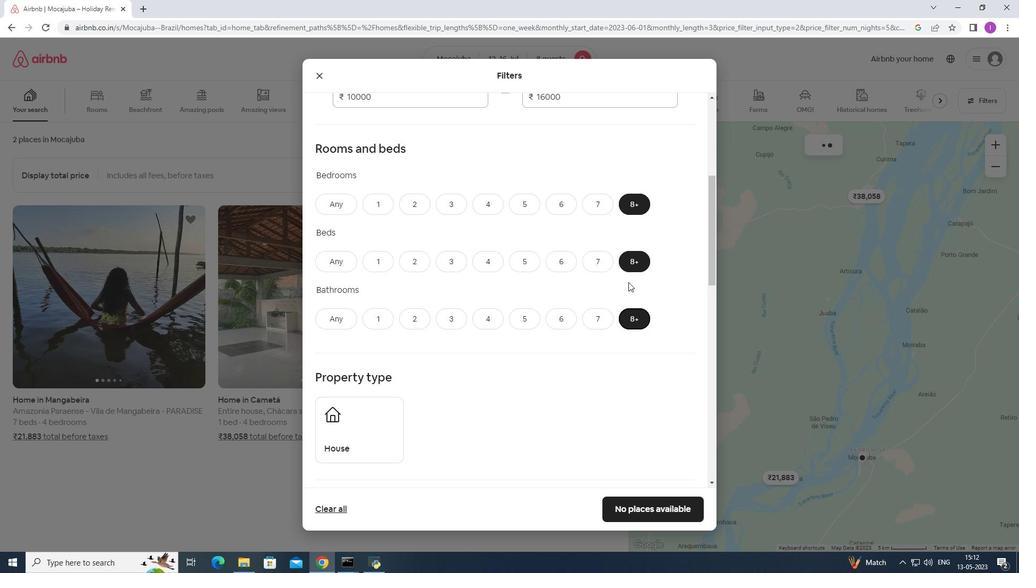 
Action: Mouse scrolled (626, 274) with delta (0, 0)
Screenshot: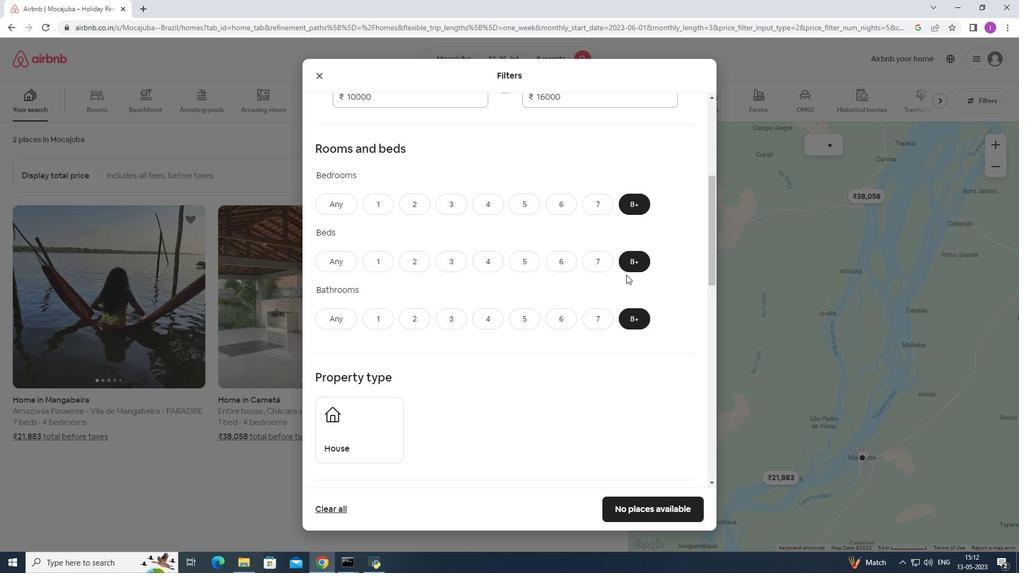 
Action: Mouse scrolled (626, 274) with delta (0, 0)
Screenshot: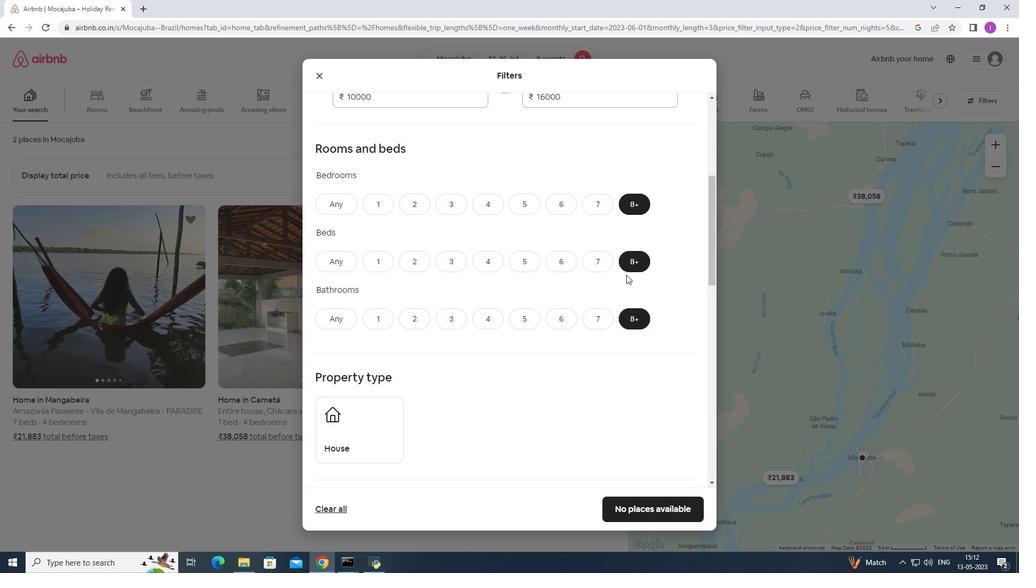 
Action: Mouse moved to (554, 303)
Screenshot: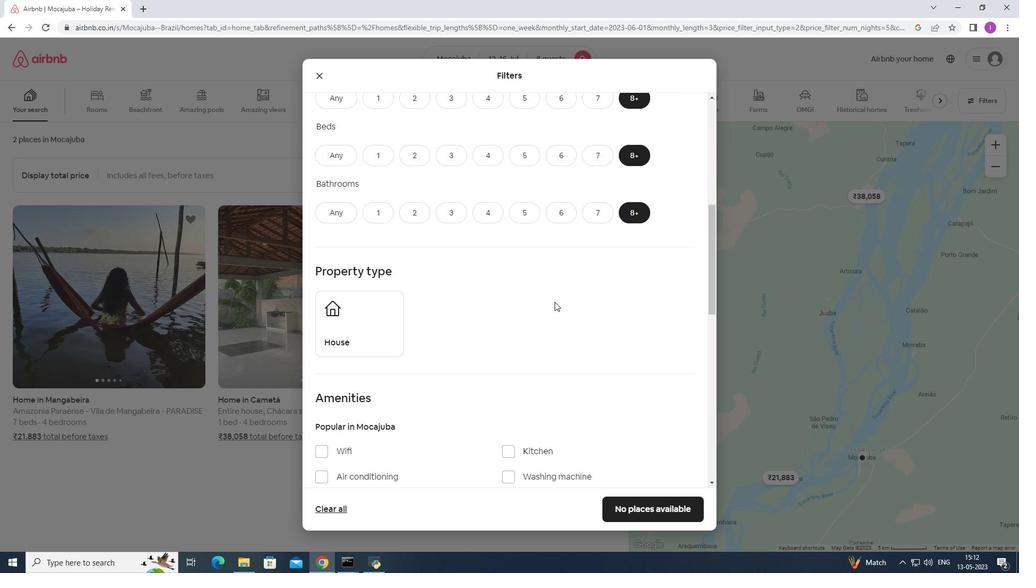 
Action: Mouse scrolled (554, 303) with delta (0, 0)
Screenshot: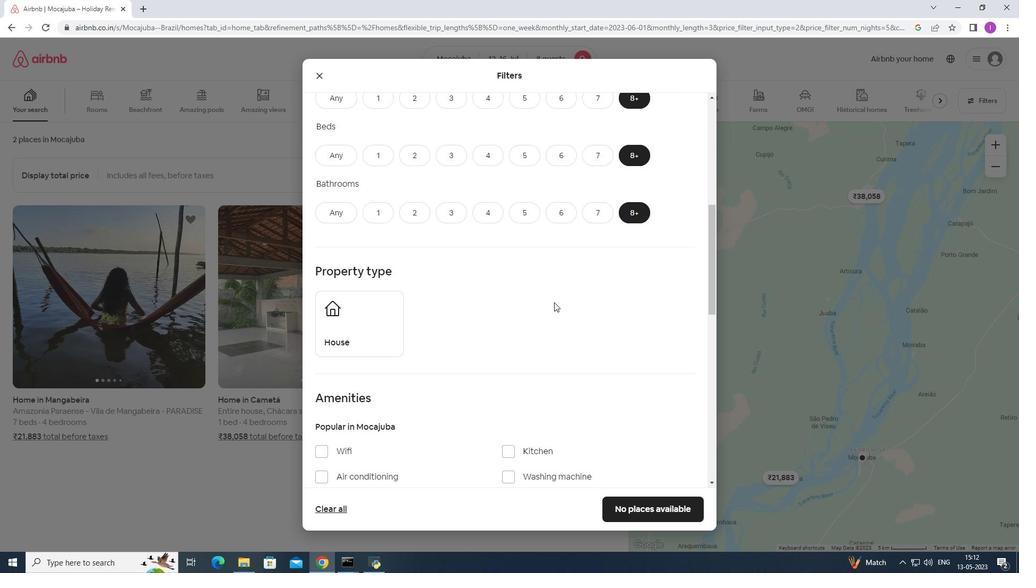 
Action: Mouse scrolled (554, 303) with delta (0, 0)
Screenshot: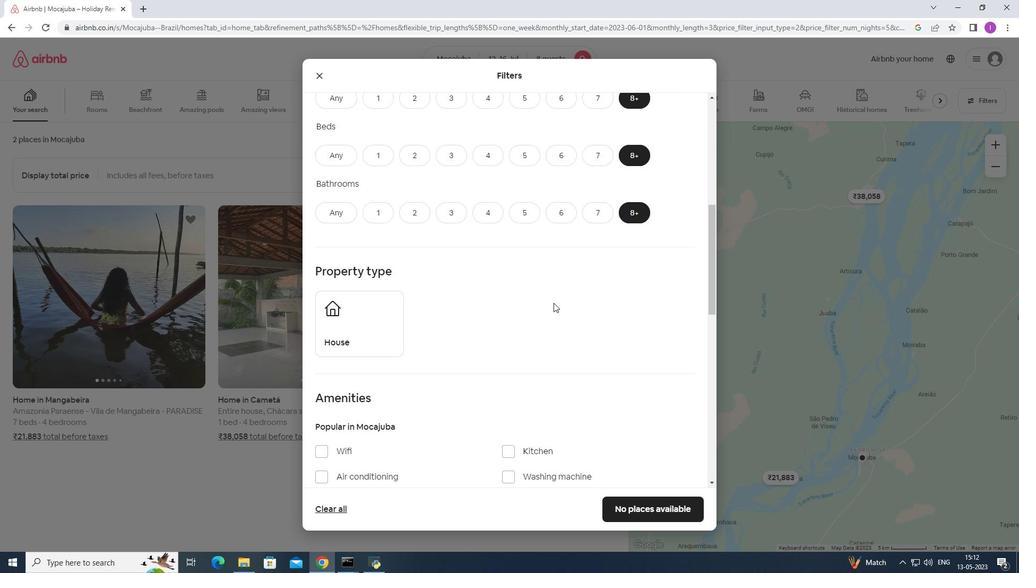 
Action: Mouse moved to (396, 234)
Screenshot: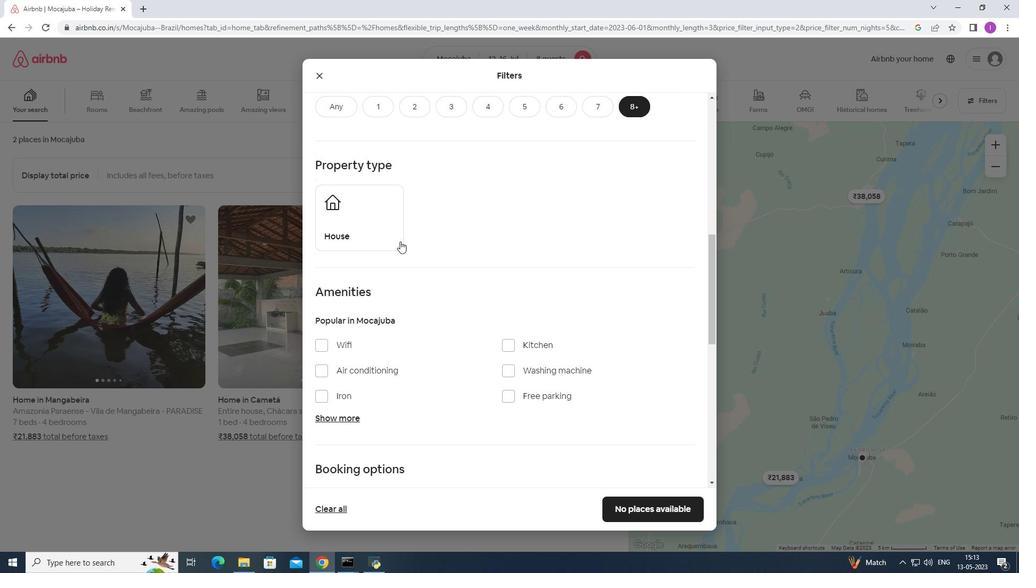 
Action: Mouse pressed left at (396, 234)
Screenshot: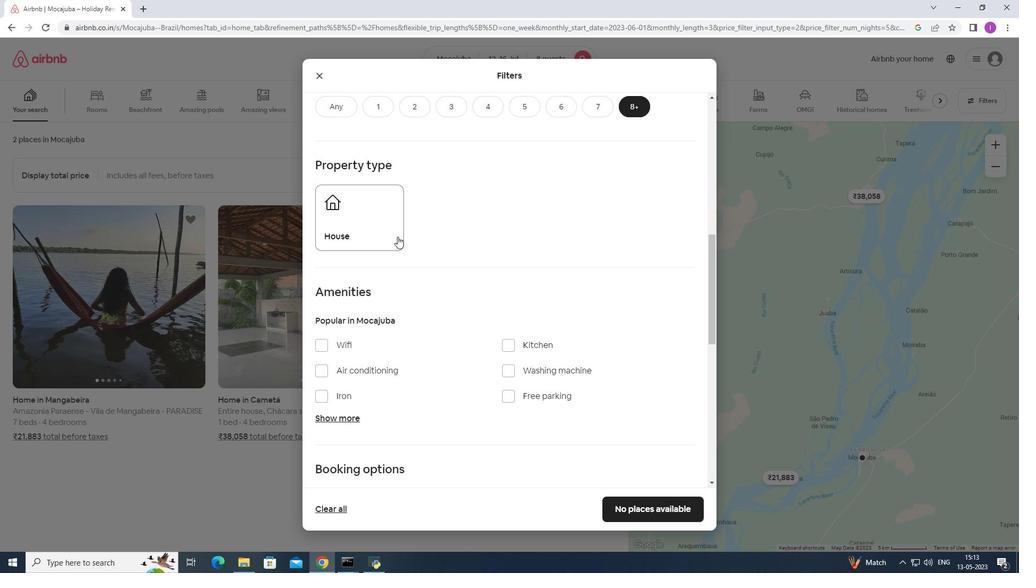 
Action: Mouse moved to (472, 305)
Screenshot: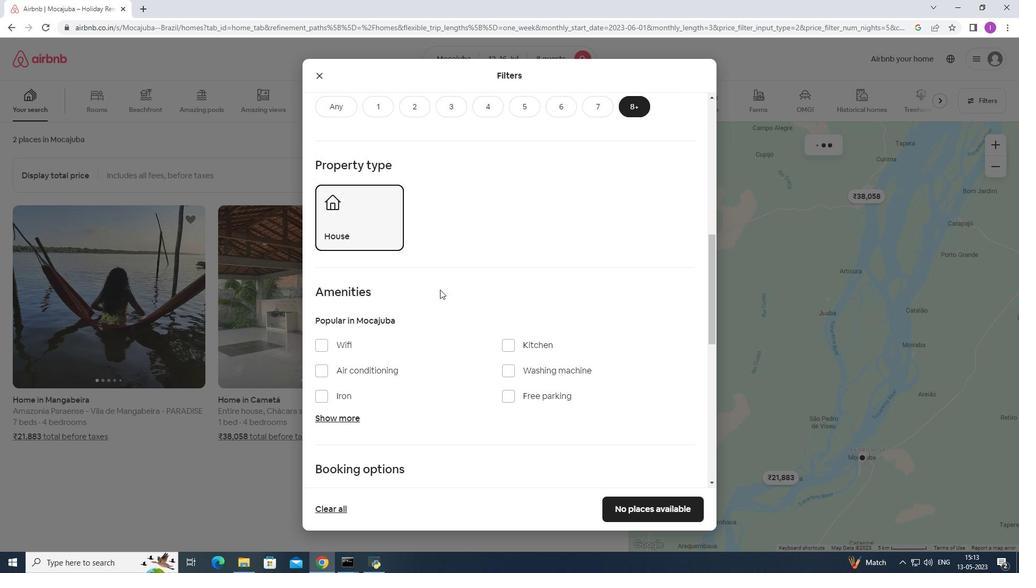 
Action: Mouse scrolled (472, 304) with delta (0, 0)
Screenshot: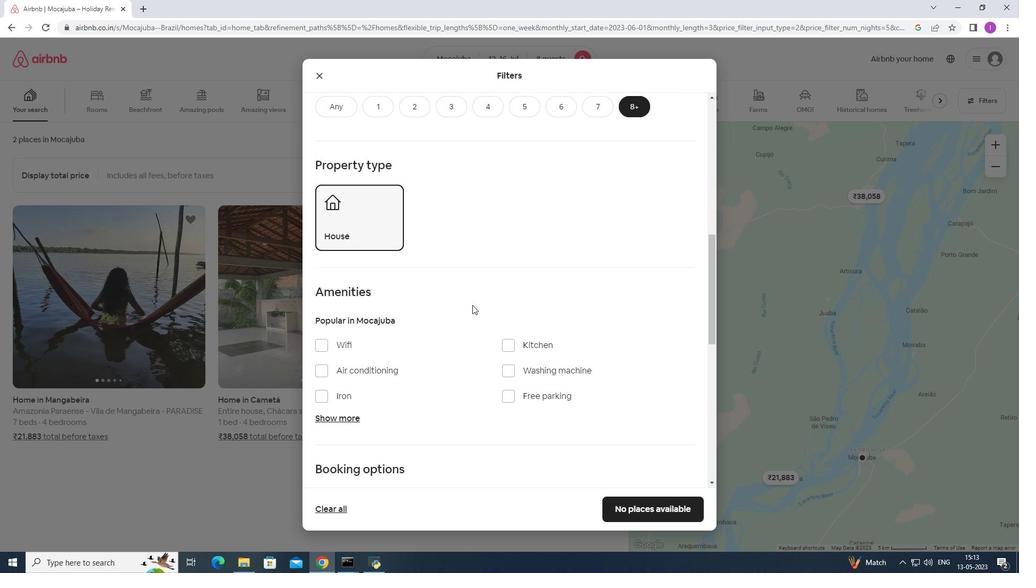
Action: Mouse moved to (320, 287)
Screenshot: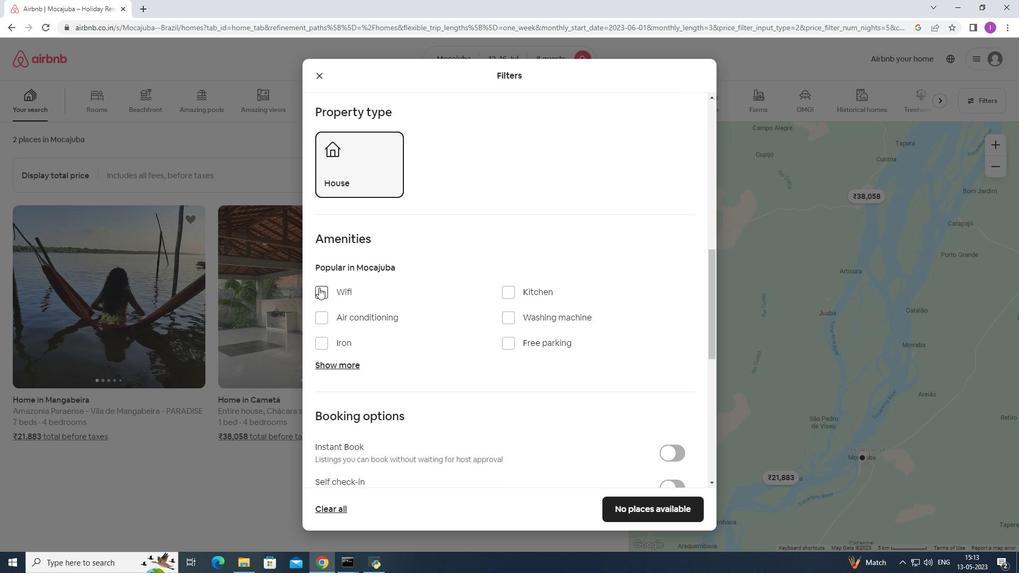 
Action: Mouse pressed left at (320, 287)
Screenshot: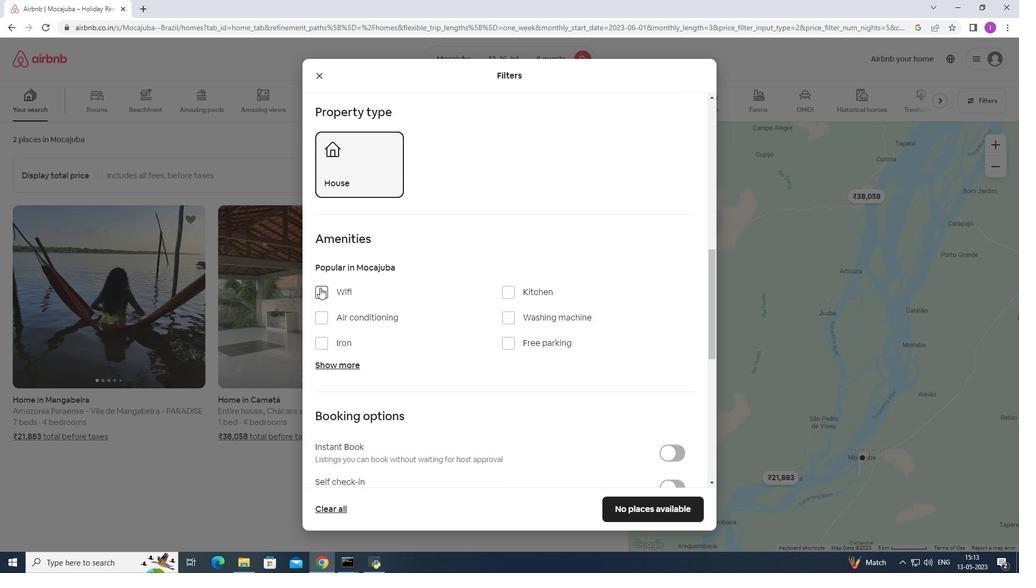 
Action: Mouse moved to (513, 346)
Screenshot: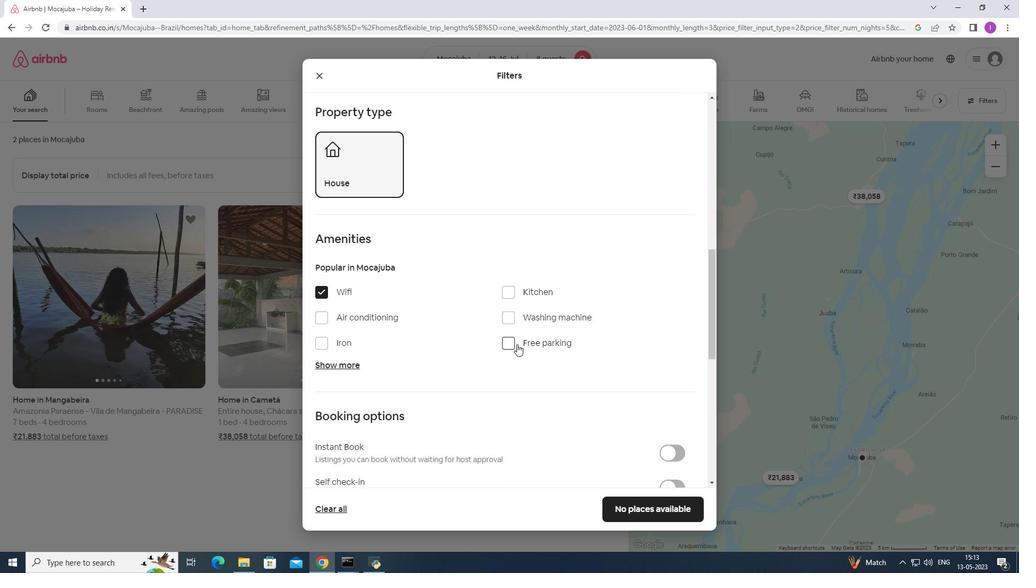 
Action: Mouse pressed left at (513, 346)
Screenshot: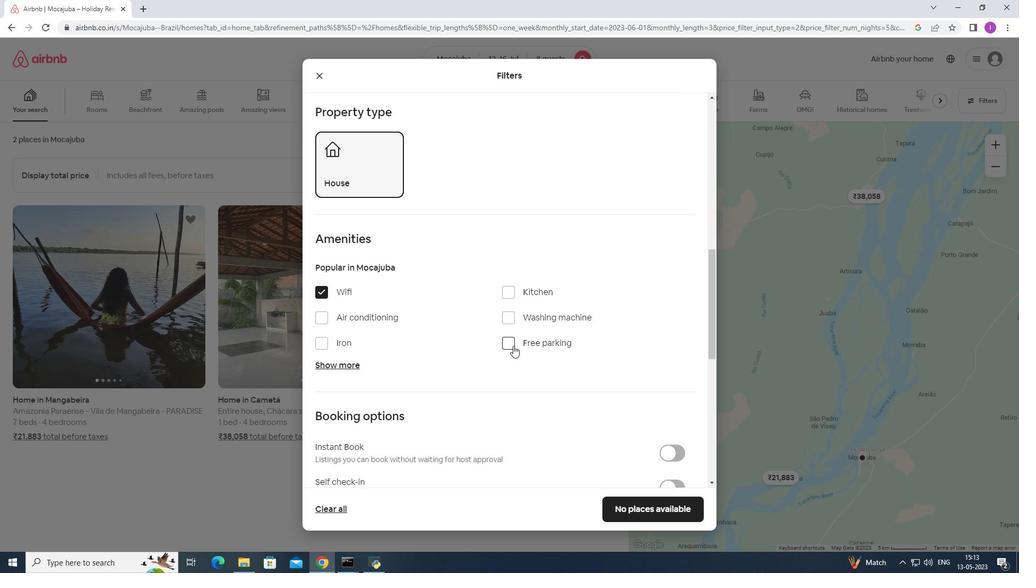 
Action: Mouse moved to (351, 363)
Screenshot: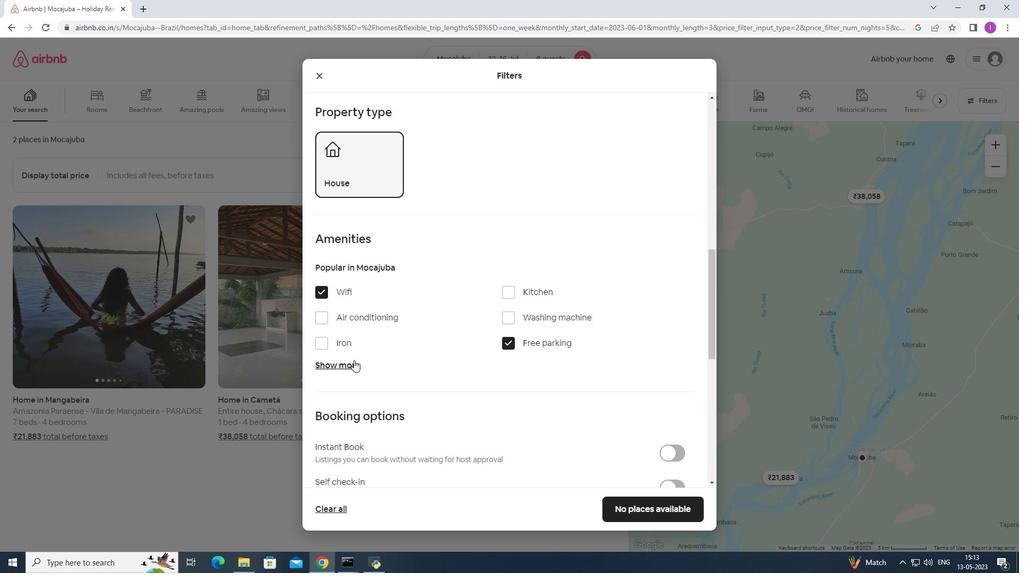 
Action: Mouse pressed left at (351, 363)
Screenshot: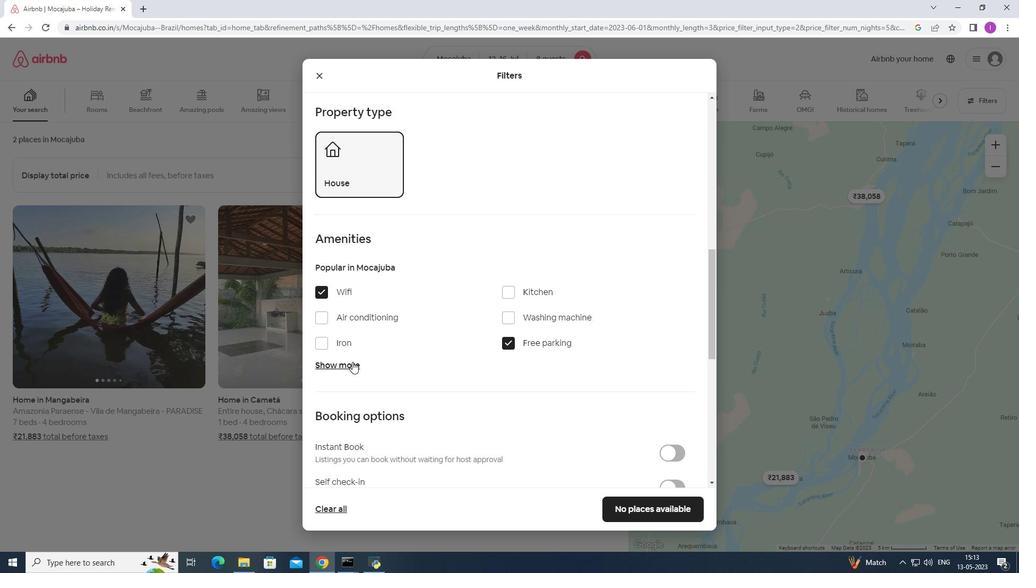 
Action: Mouse moved to (512, 430)
Screenshot: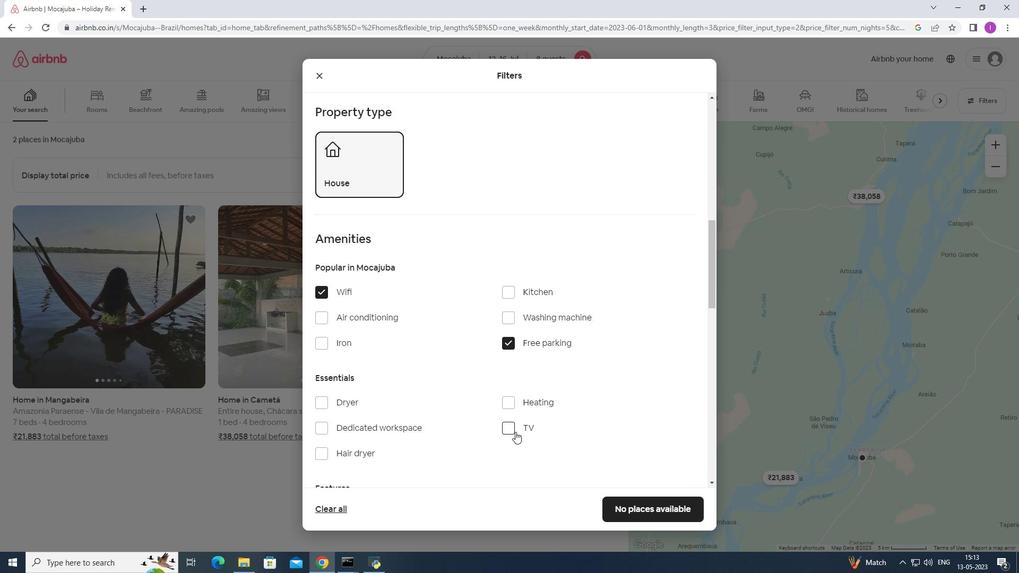 
Action: Mouse pressed left at (512, 430)
Screenshot: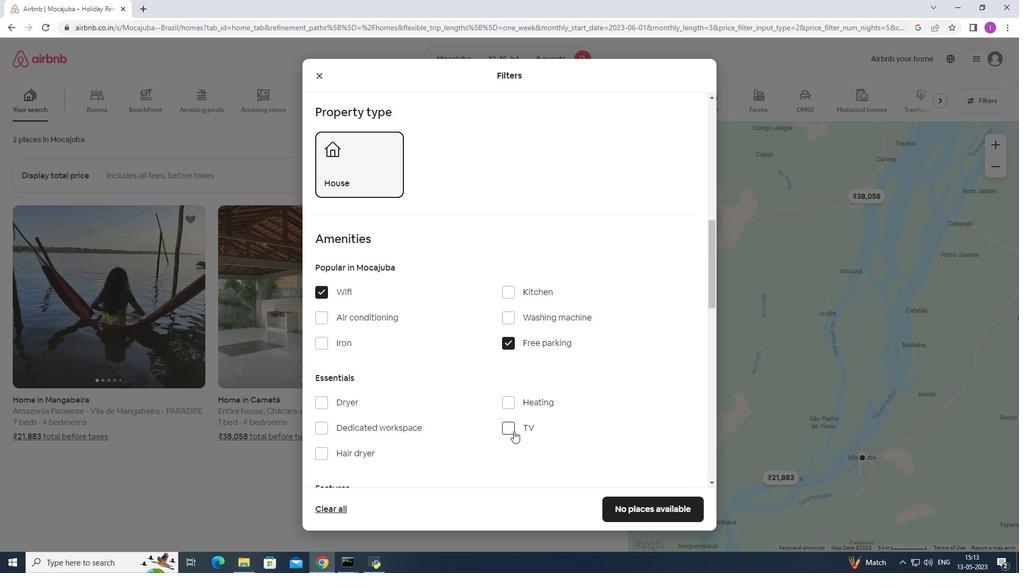 
Action: Mouse moved to (429, 412)
Screenshot: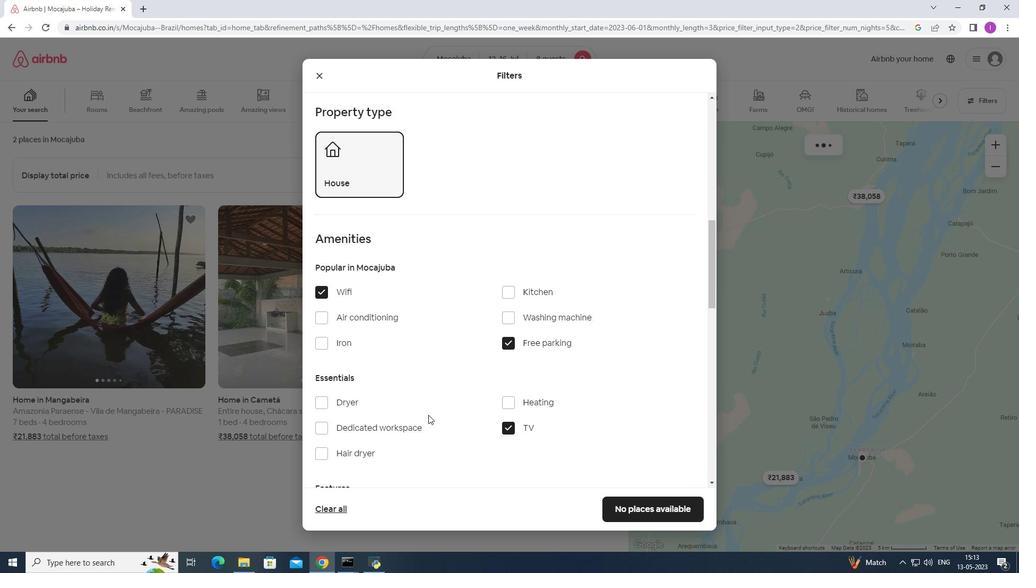 
Action: Mouse scrolled (429, 412) with delta (0, 0)
Screenshot: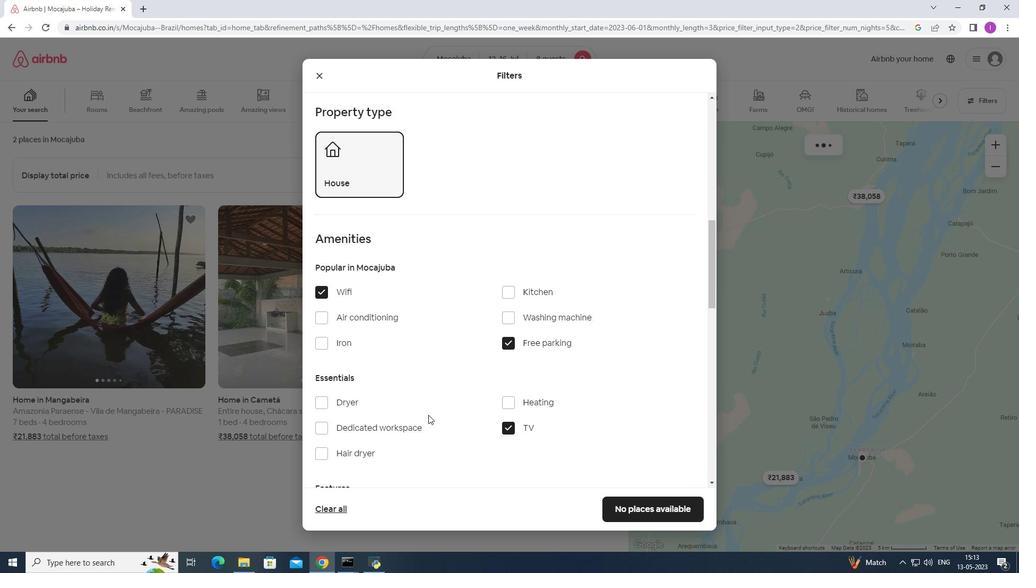 
Action: Mouse scrolled (429, 412) with delta (0, 0)
Screenshot: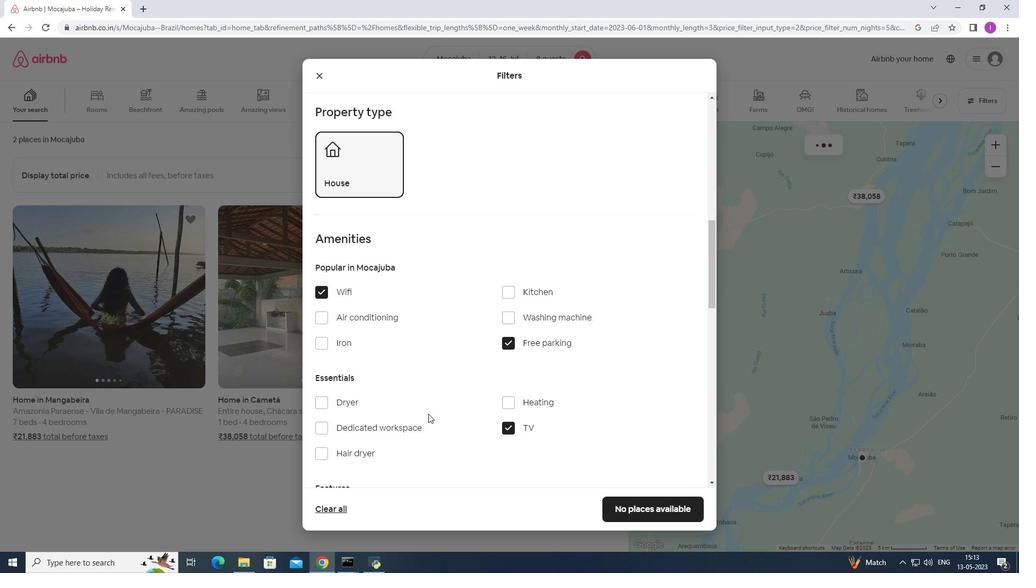 
Action: Mouse scrolled (429, 412) with delta (0, 0)
Screenshot: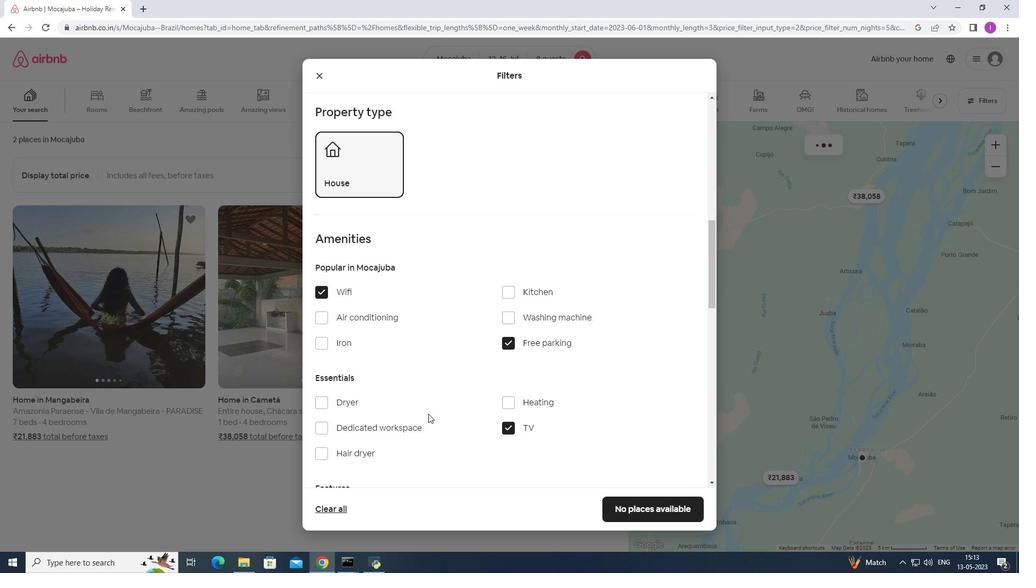 
Action: Mouse moved to (429, 412)
Screenshot: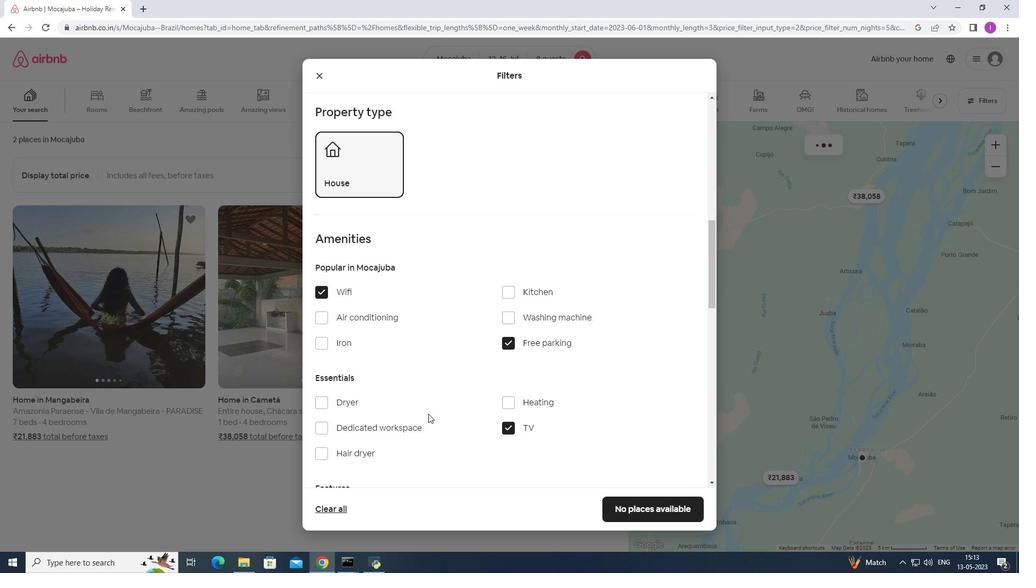 
Action: Mouse scrolled (429, 412) with delta (0, 0)
Screenshot: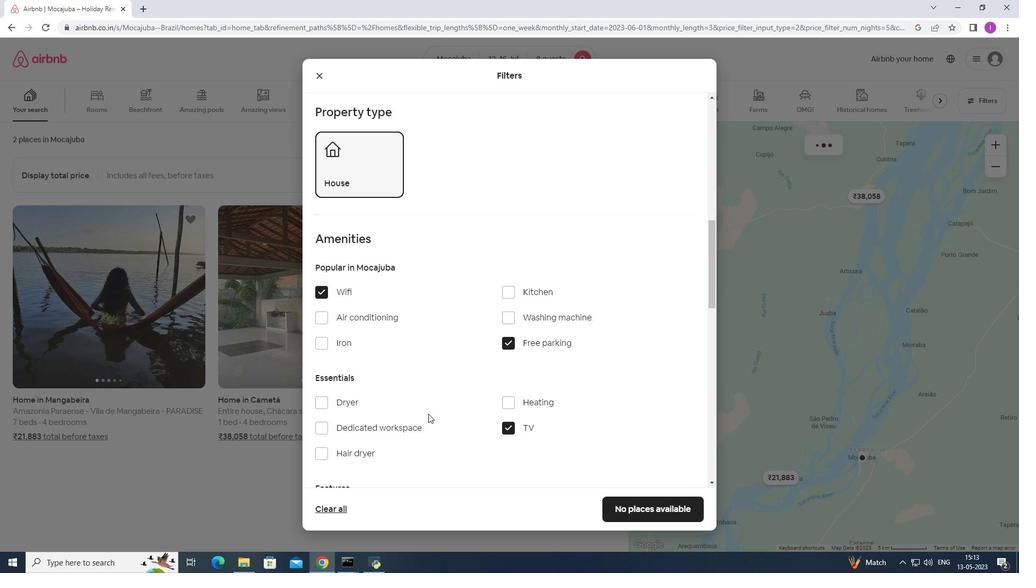 
Action: Mouse scrolled (429, 412) with delta (0, 0)
Screenshot: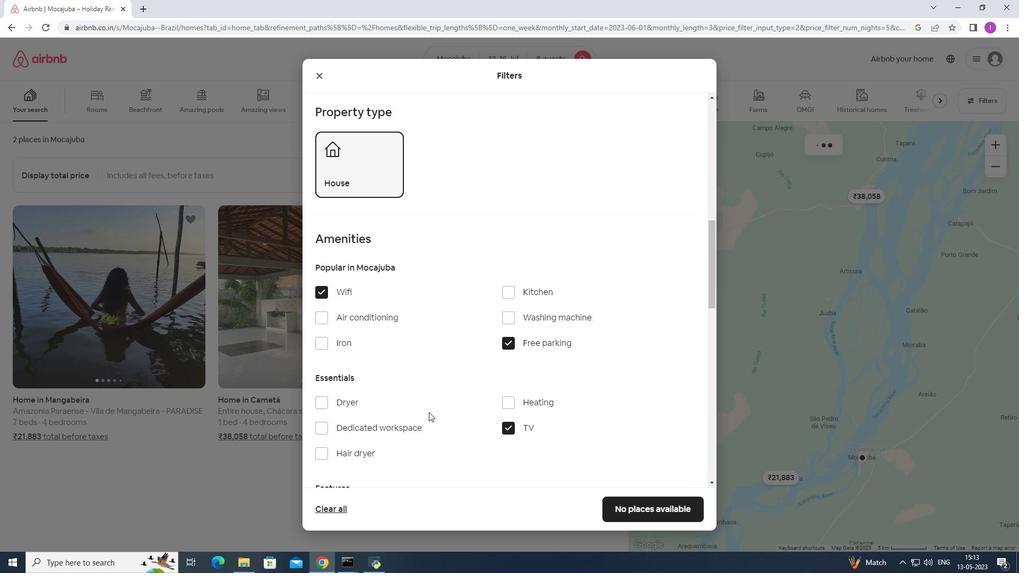 
Action: Mouse moved to (322, 301)
Screenshot: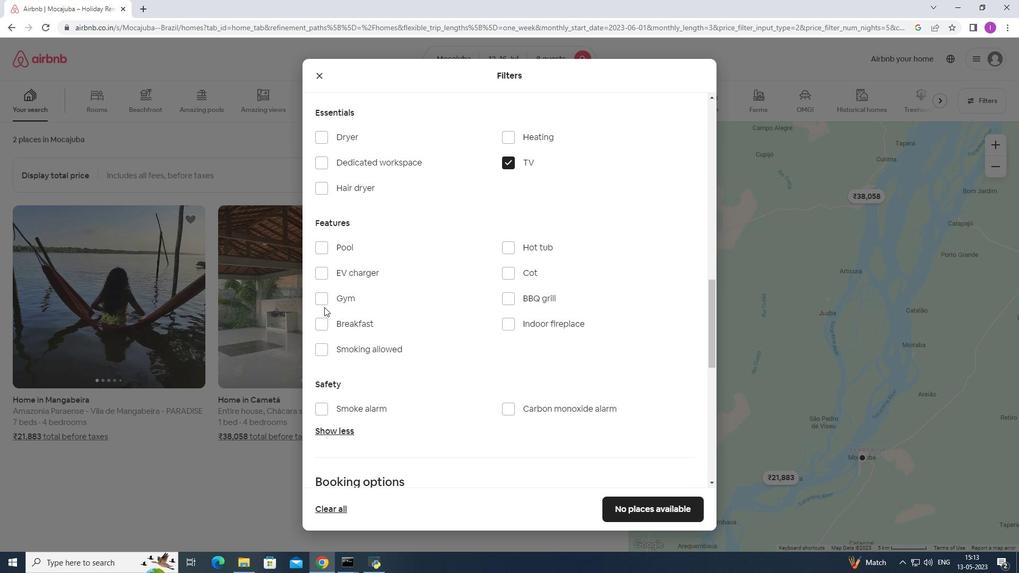 
Action: Mouse pressed left at (322, 301)
Screenshot: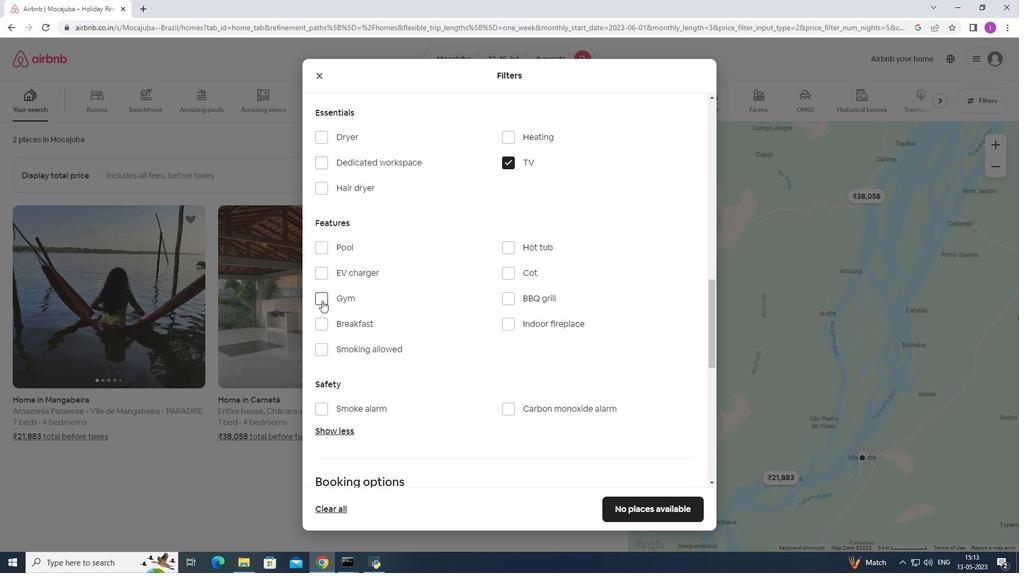 
Action: Mouse moved to (324, 322)
Screenshot: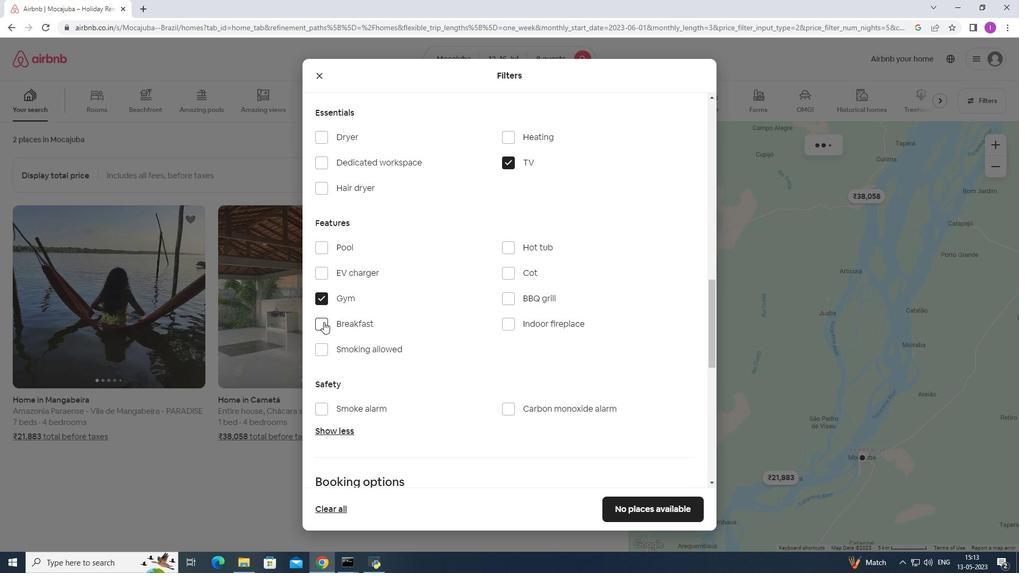 
Action: Mouse pressed left at (324, 322)
Screenshot: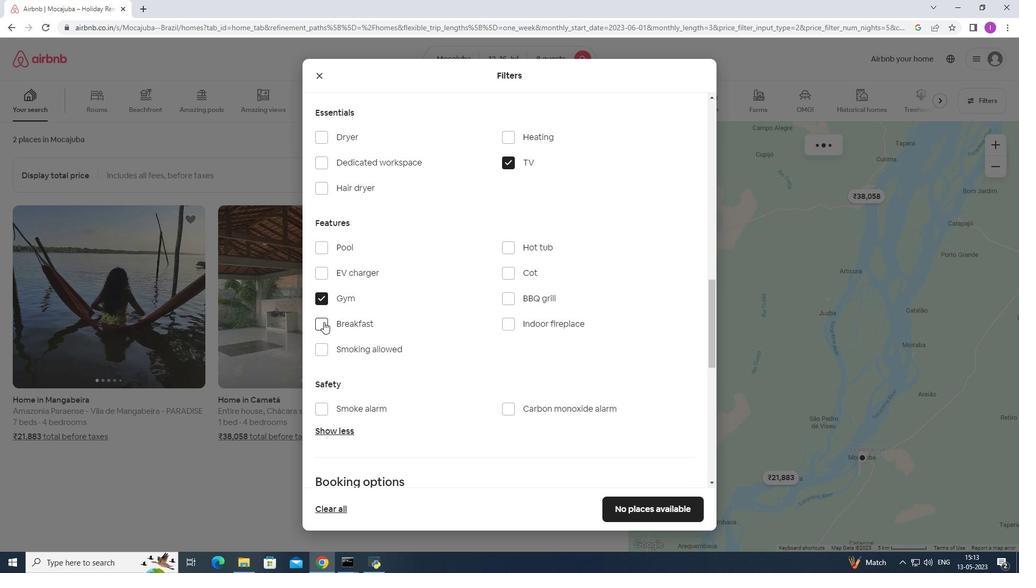 
Action: Mouse moved to (424, 380)
Screenshot: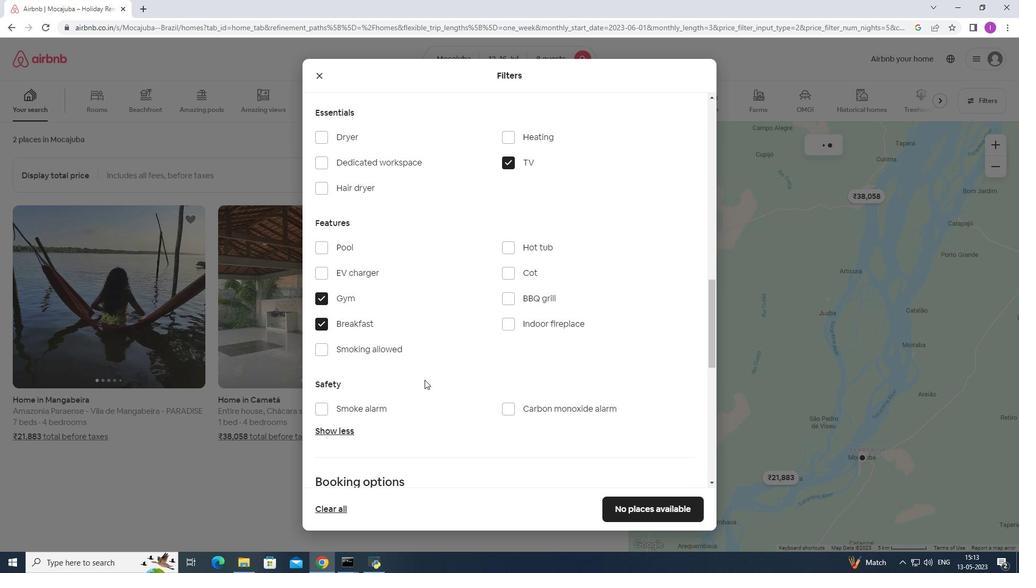 
Action: Mouse scrolled (424, 380) with delta (0, 0)
Screenshot: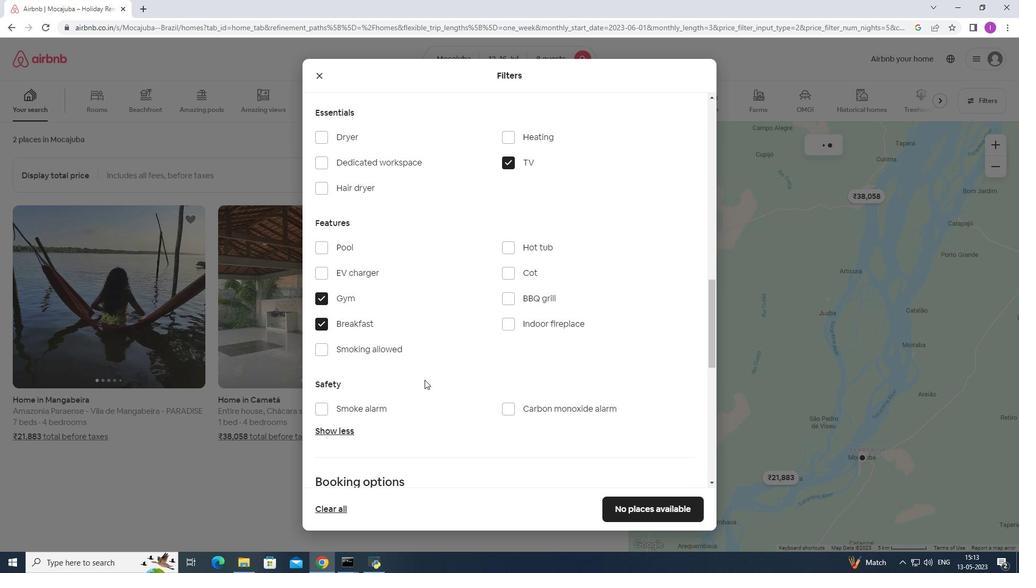 
Action: Mouse scrolled (424, 380) with delta (0, 0)
Screenshot: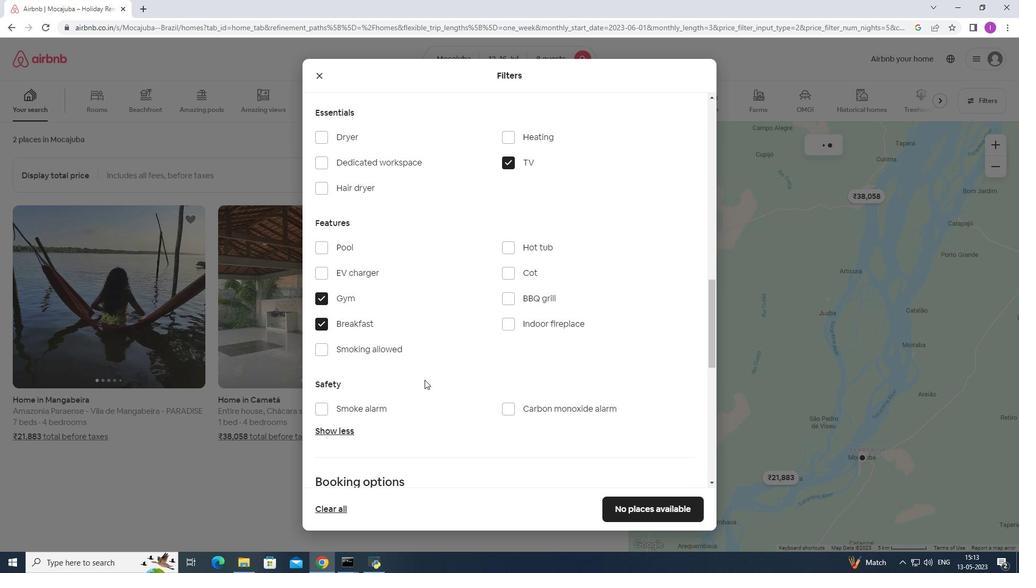 
Action: Mouse scrolled (424, 380) with delta (0, 0)
Screenshot: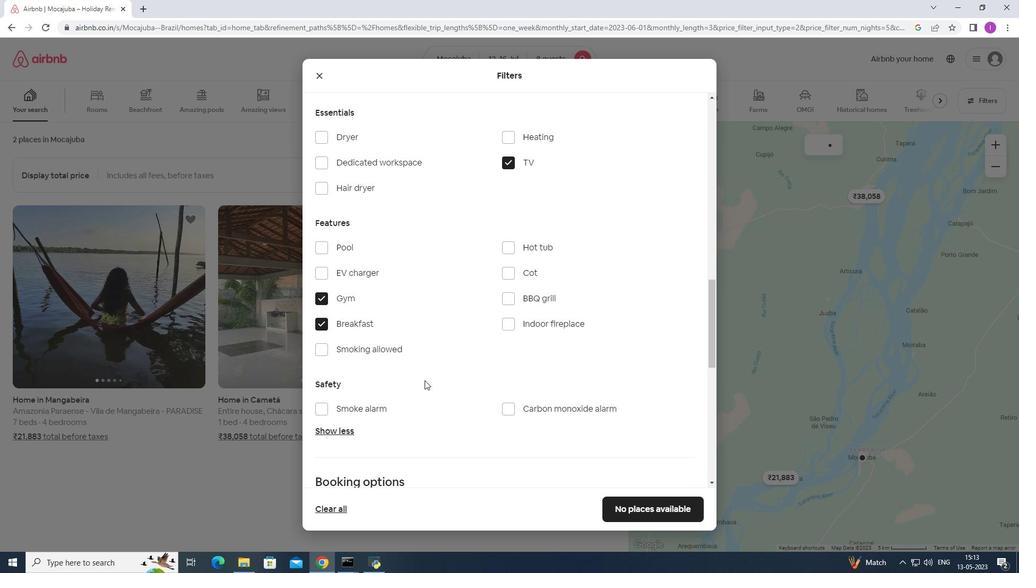 
Action: Mouse moved to (673, 394)
Screenshot: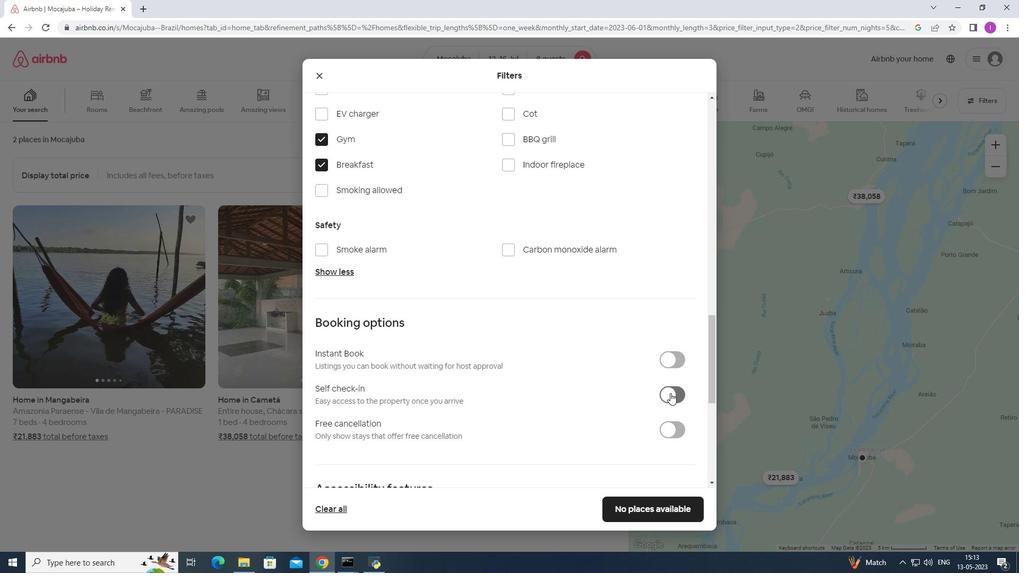 
Action: Mouse pressed left at (673, 394)
Screenshot: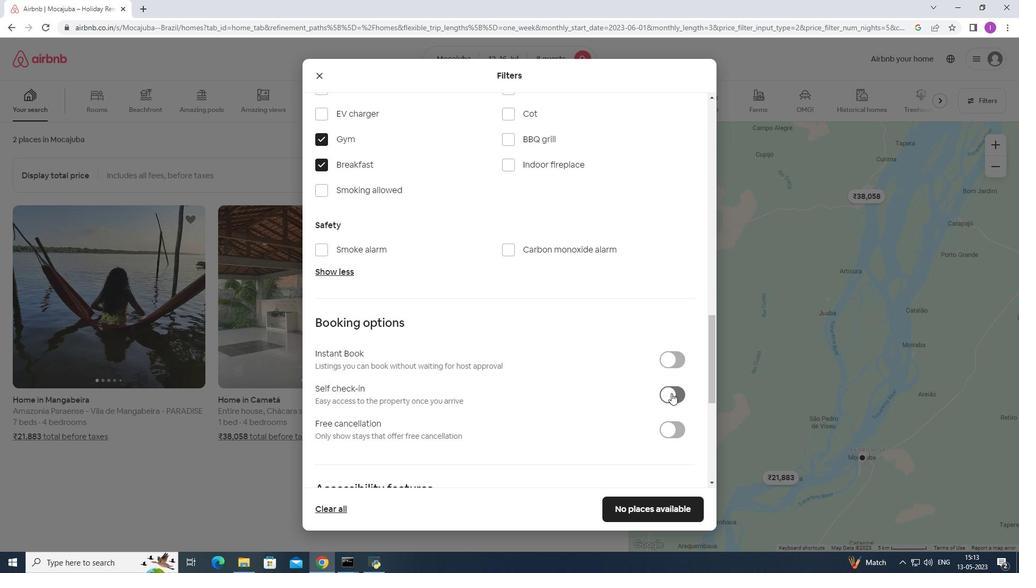 
Action: Mouse moved to (537, 397)
Screenshot: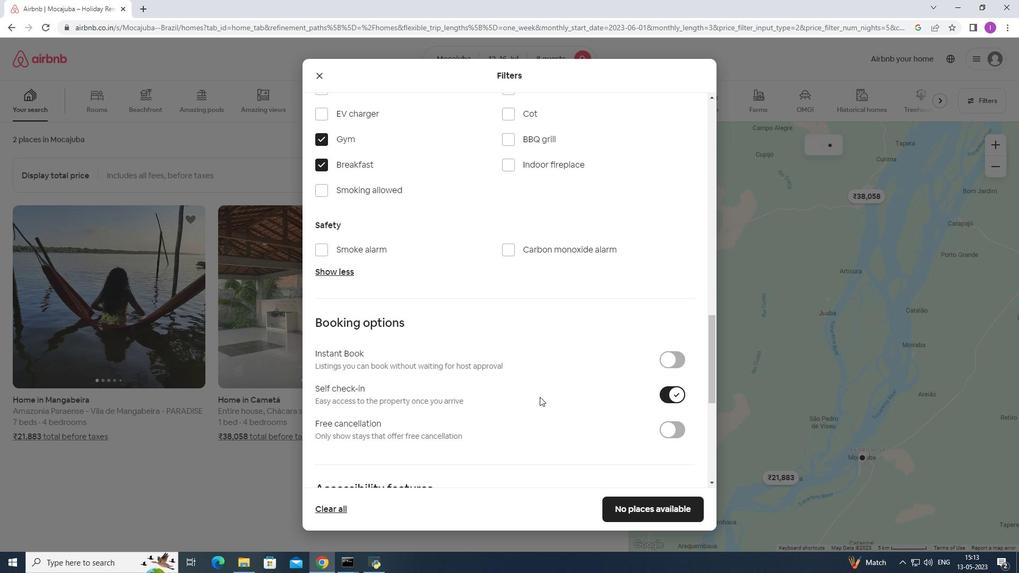 
Action: Mouse scrolled (537, 396) with delta (0, 0)
Screenshot: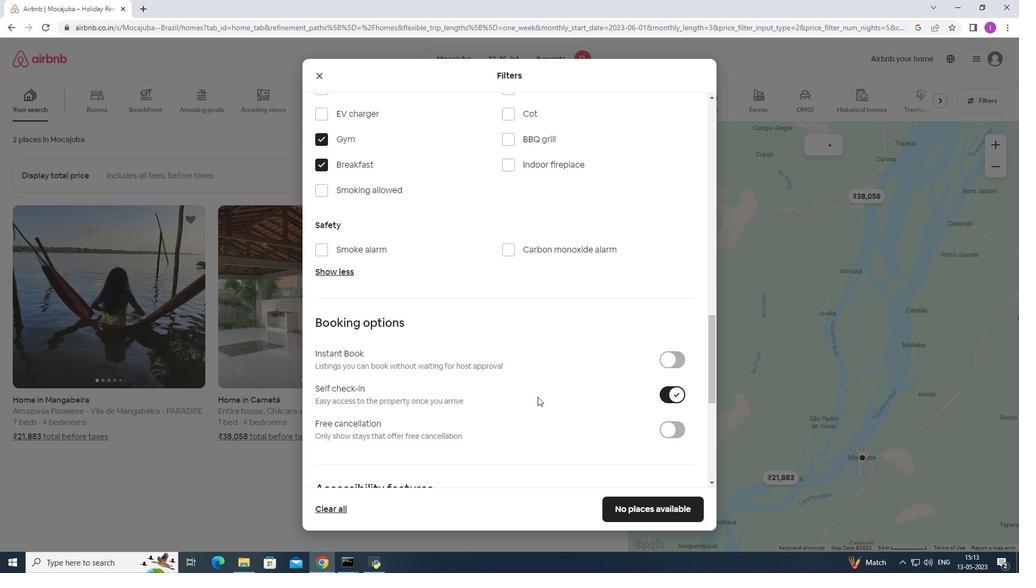 
Action: Mouse scrolled (537, 396) with delta (0, 0)
Screenshot: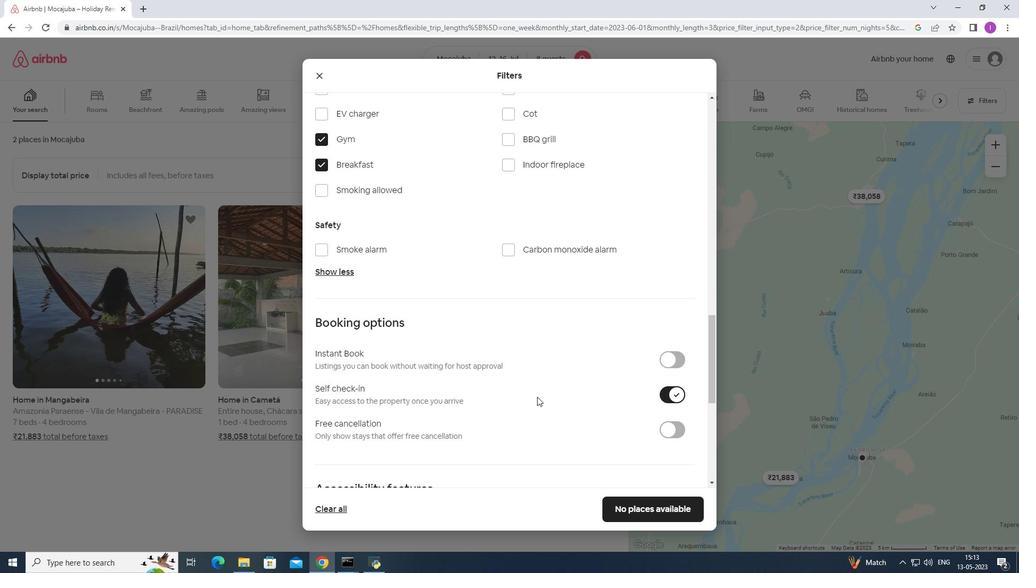 
Action: Mouse moved to (536, 394)
Screenshot: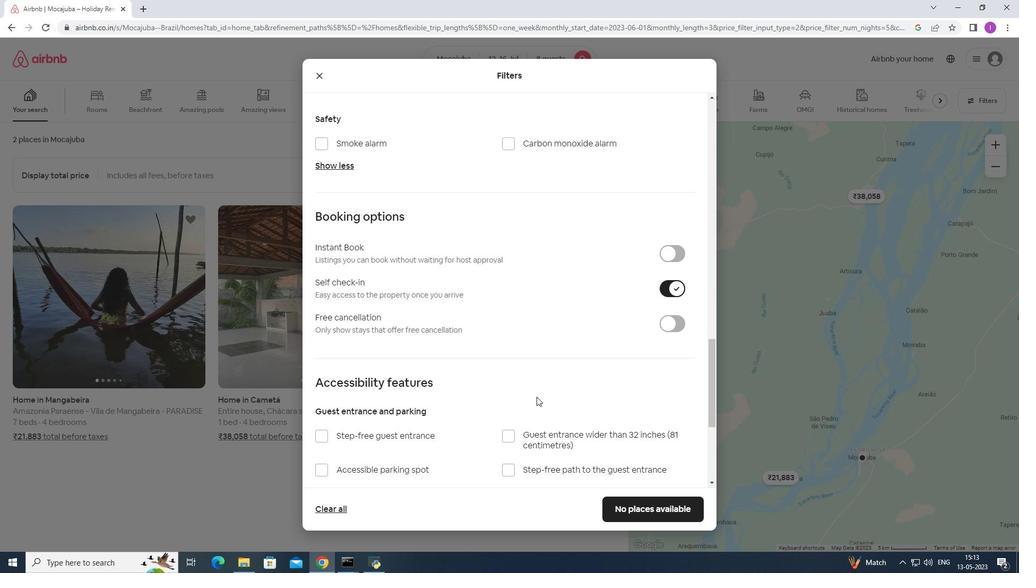 
Action: Mouse scrolled (536, 394) with delta (0, 0)
Screenshot: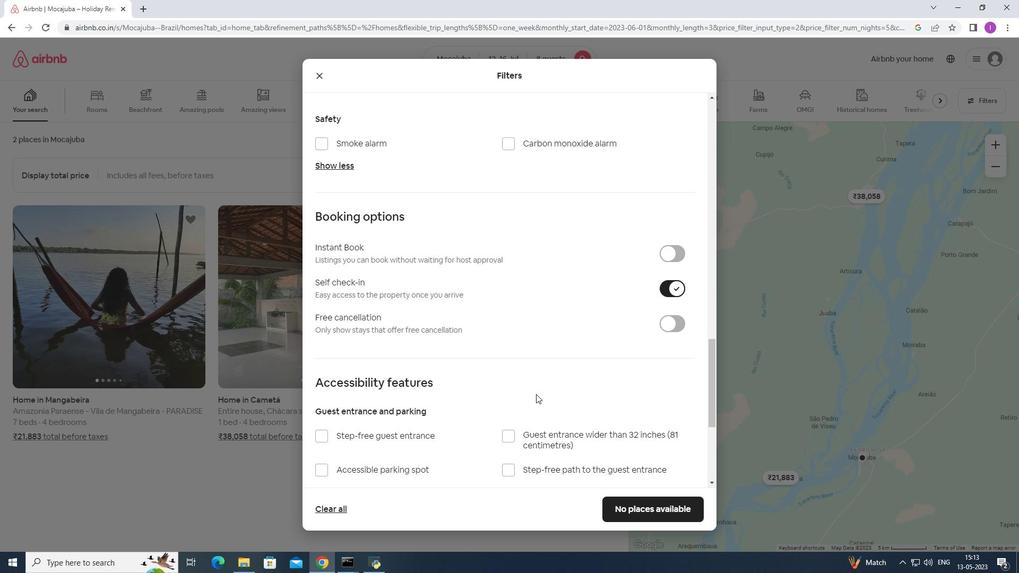 
Action: Mouse scrolled (536, 394) with delta (0, 0)
Screenshot: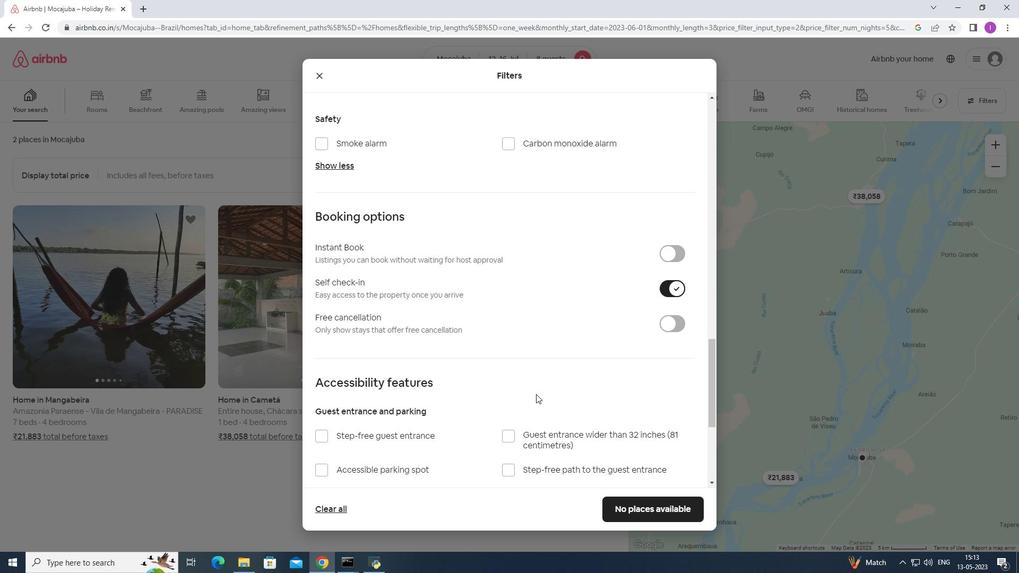 
Action: Mouse scrolled (536, 394) with delta (0, 0)
Screenshot: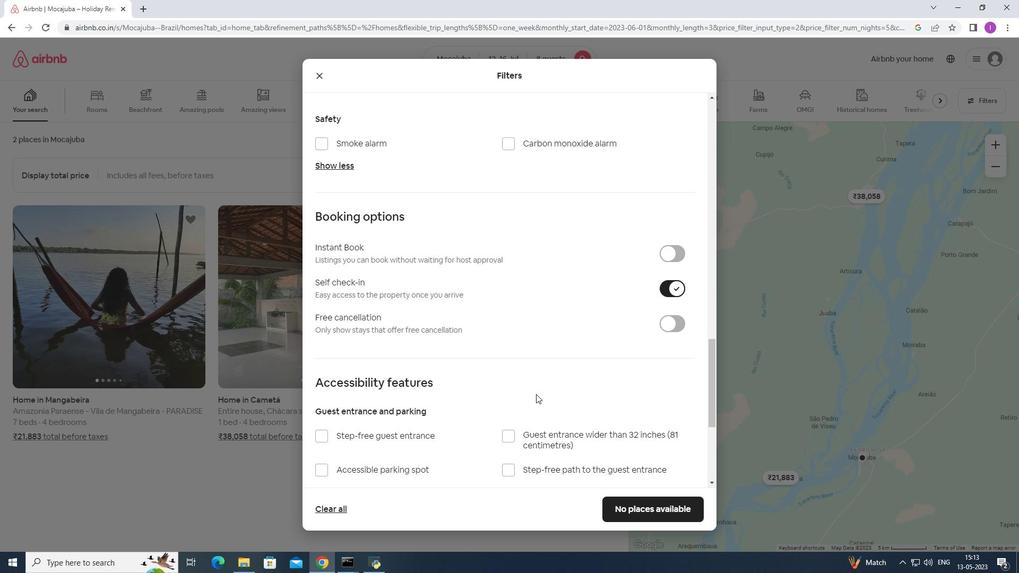 
Action: Mouse moved to (535, 386)
Screenshot: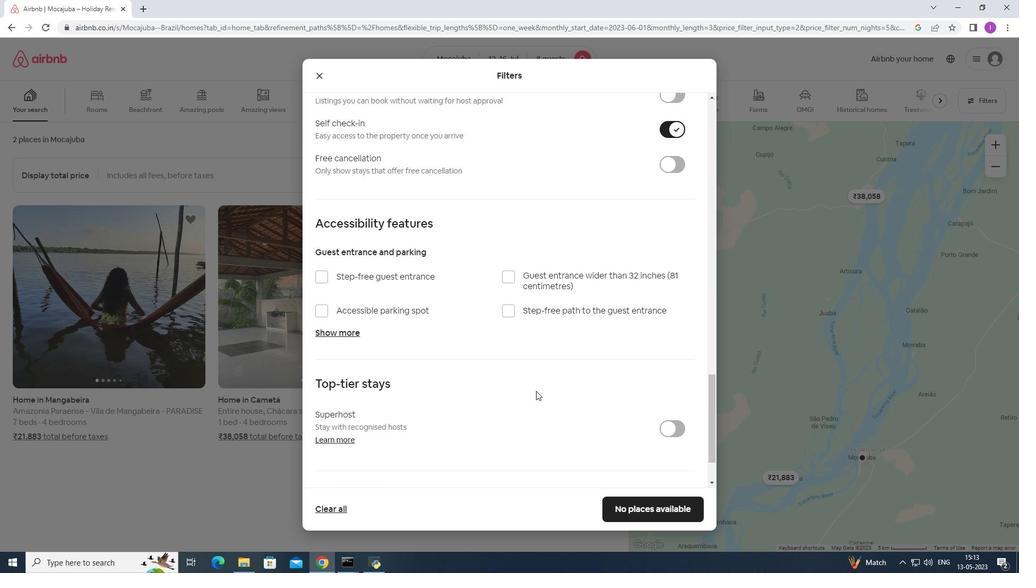 
Action: Mouse scrolled (535, 385) with delta (0, 0)
Screenshot: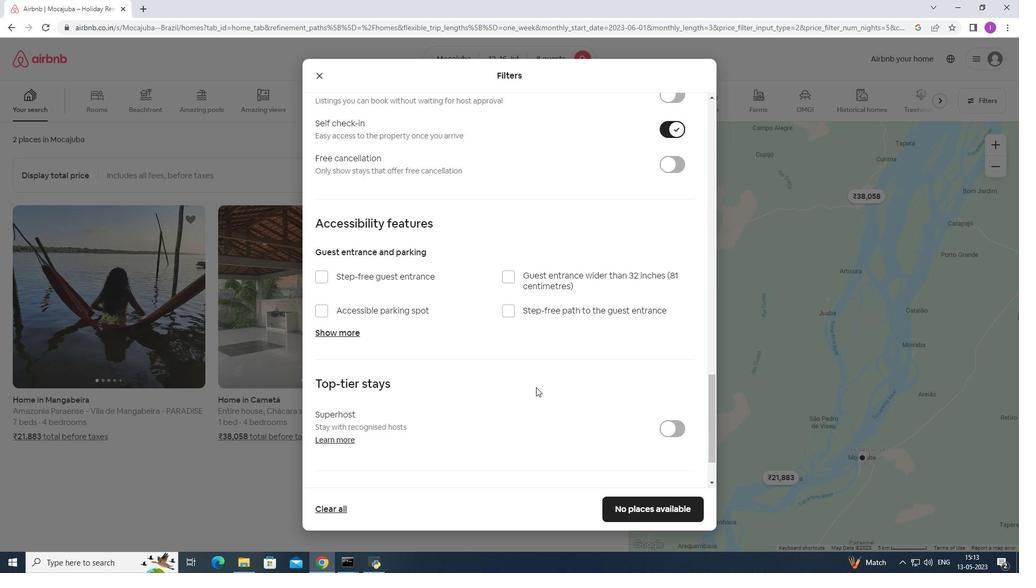 
Action: Mouse scrolled (535, 385) with delta (0, 0)
Screenshot: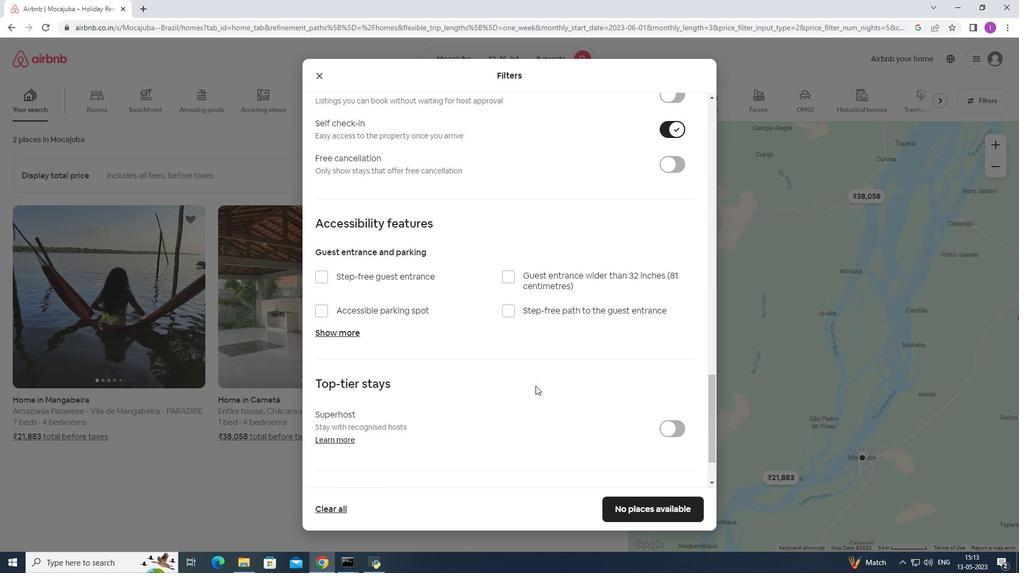 
Action: Mouse scrolled (535, 385) with delta (0, 0)
Screenshot: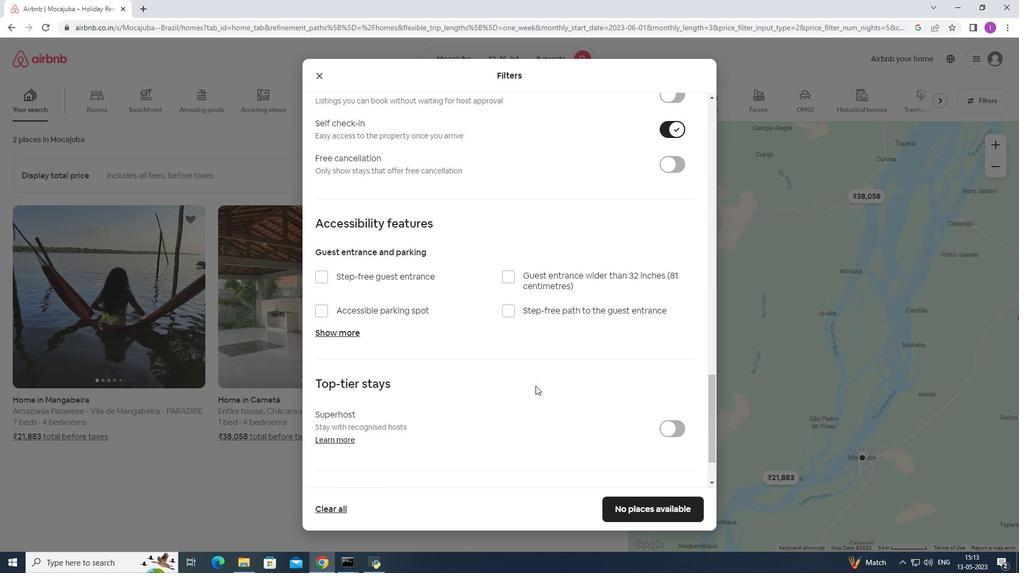 
Action: Mouse scrolled (535, 385) with delta (0, 0)
Screenshot: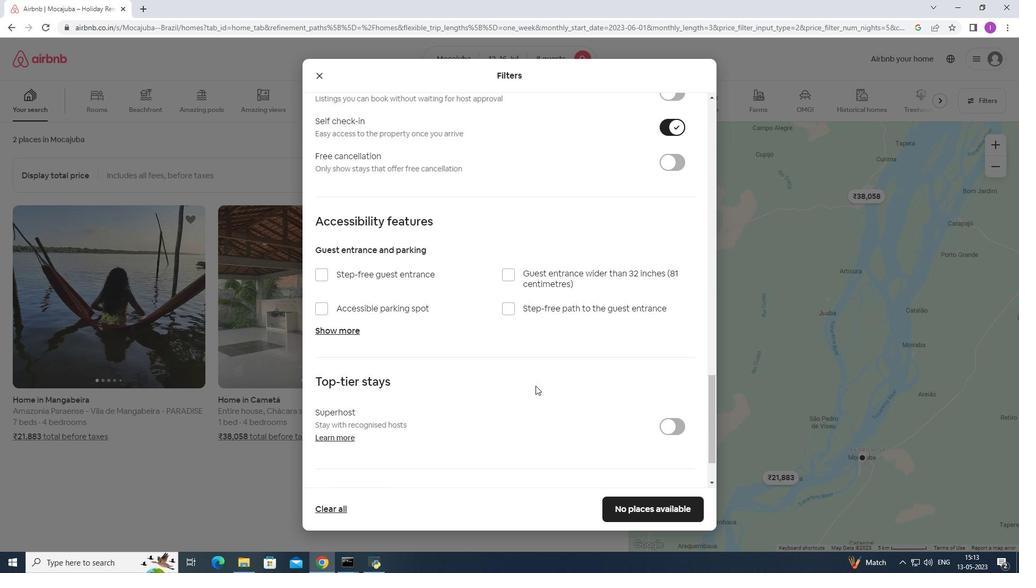 
Action: Mouse moved to (535, 378)
Screenshot: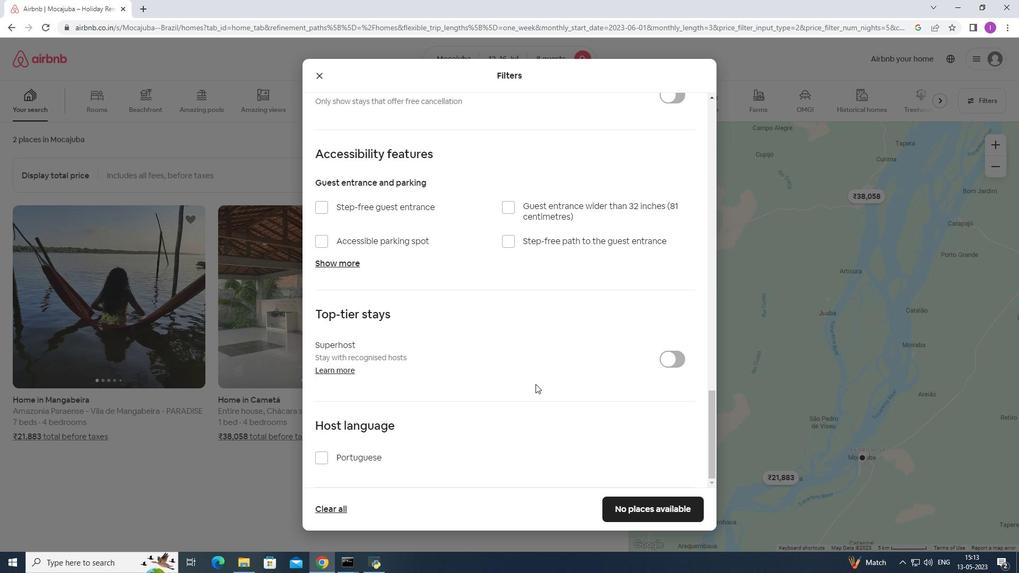 
Action: Mouse scrolled (535, 377) with delta (0, 0)
Screenshot: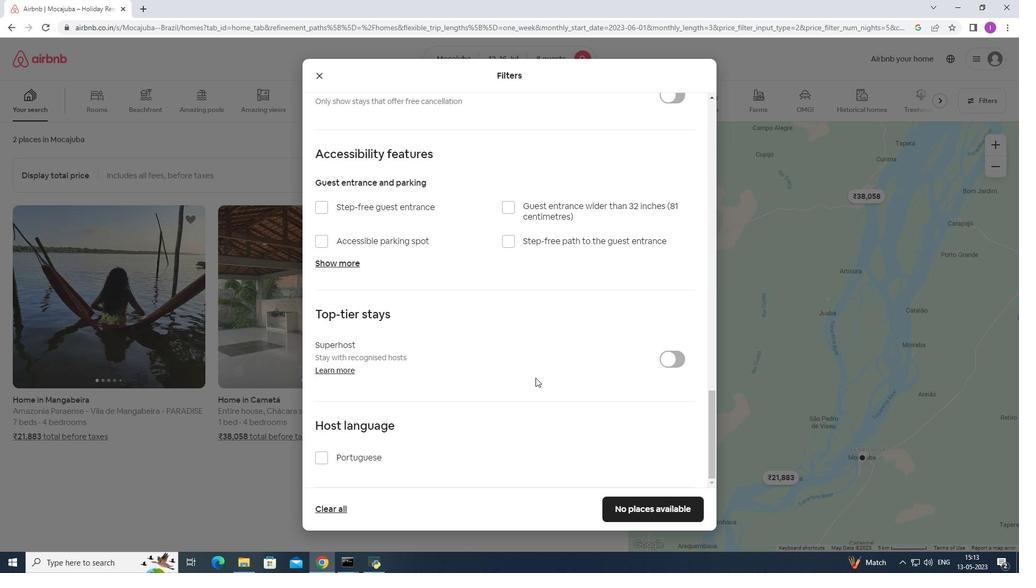 
Action: Mouse scrolled (535, 377) with delta (0, 0)
Screenshot: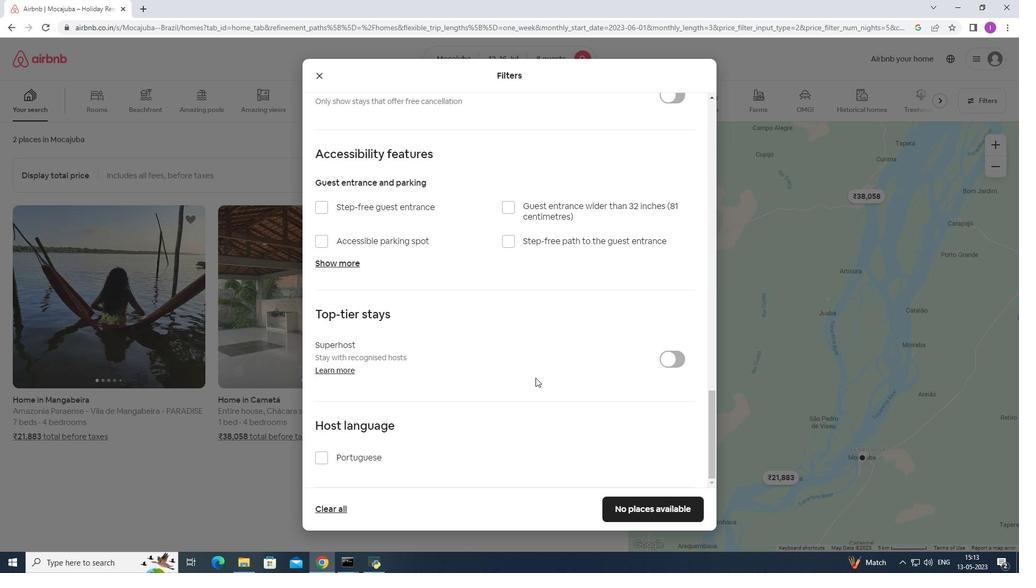 
Action: Mouse moved to (629, 509)
Screenshot: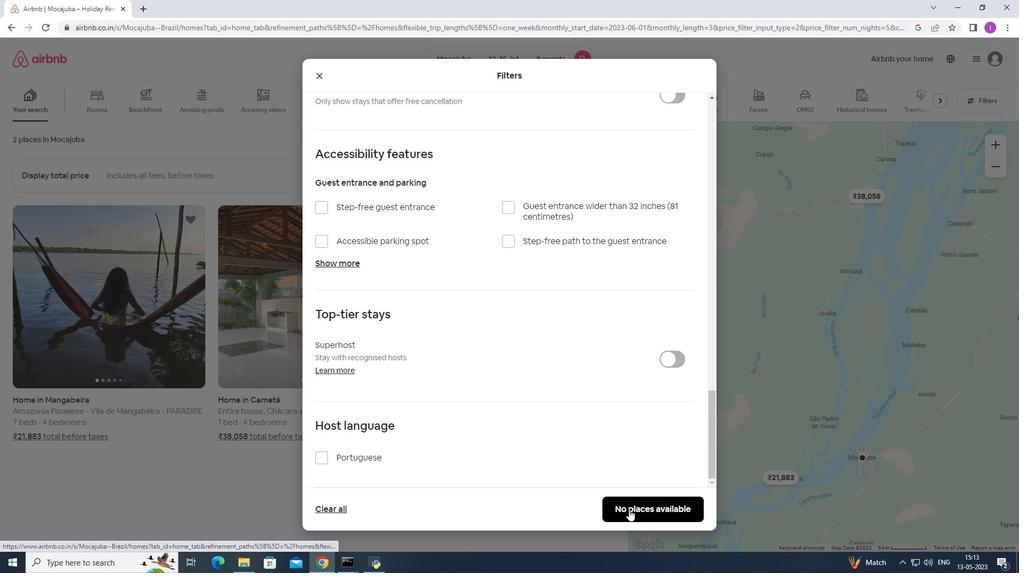 
Action: Mouse pressed left at (629, 509)
Screenshot: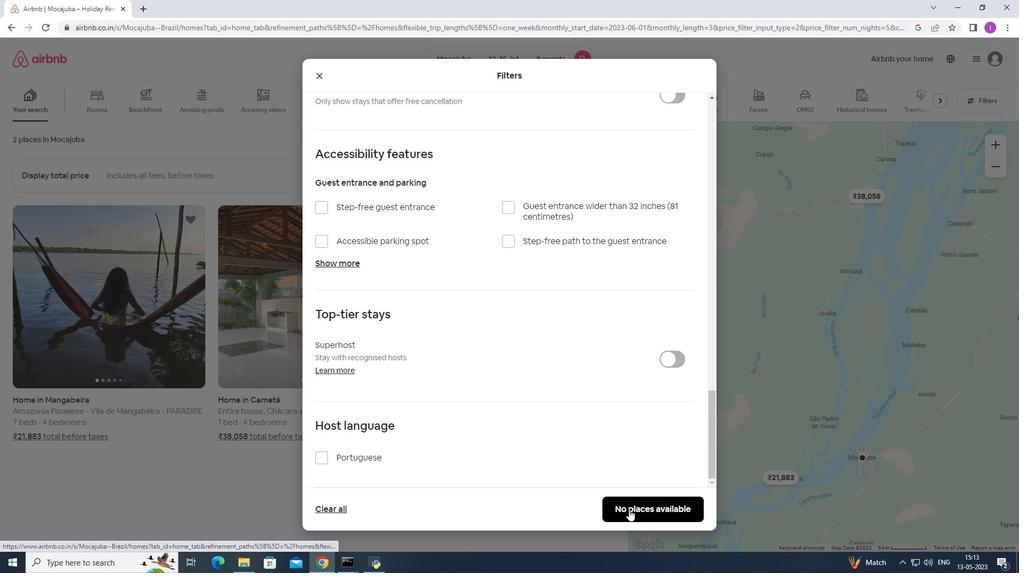 
Action: Mouse moved to (537, 480)
Screenshot: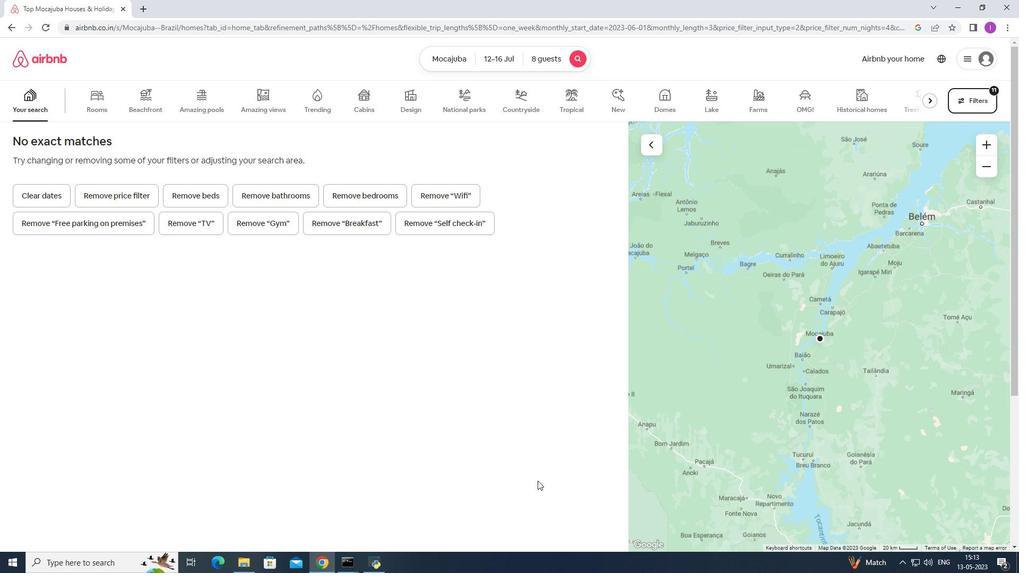 
